 Task: Look for space in Babat, Indonesia from 17th June, 2023 to 21st June, 2023 for 2 adults in price range Rs.7000 to Rs.12000. Place can be private room with 1  bedroom having 2 beds and 1 bathroom. Property type can be house, flat, guest house. Amenities needed are: wifi. Booking option can be shelf check-in. Required host language is English.
Action: Mouse moved to (408, 69)
Screenshot: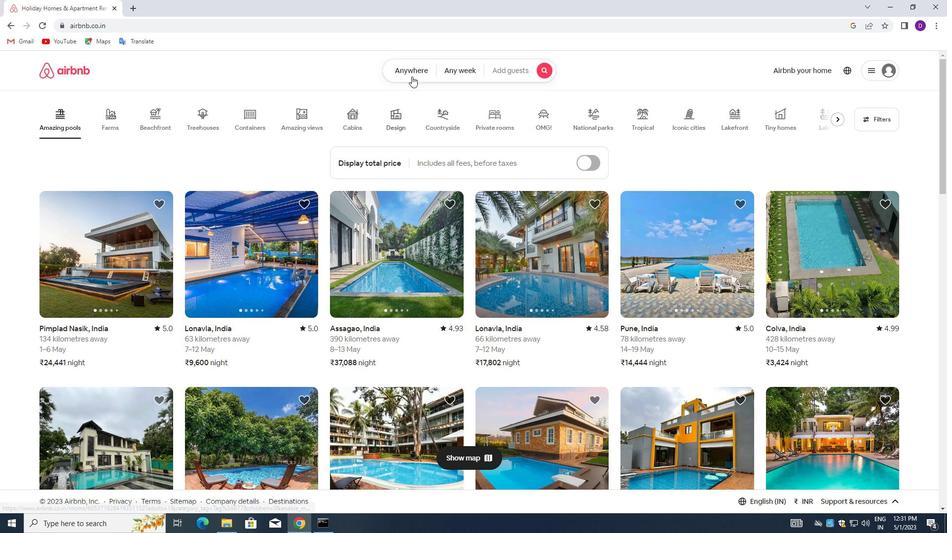 
Action: Mouse pressed left at (408, 69)
Screenshot: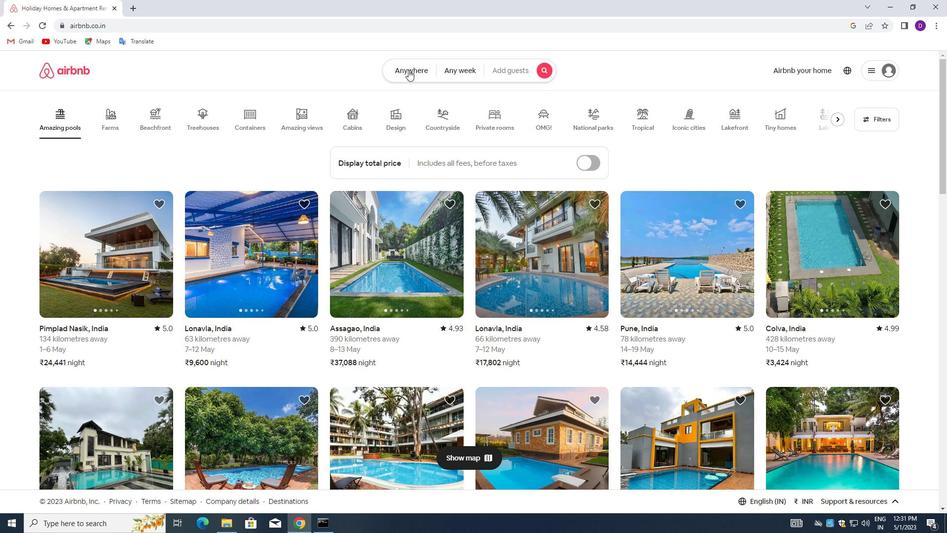 
Action: Mouse moved to (323, 113)
Screenshot: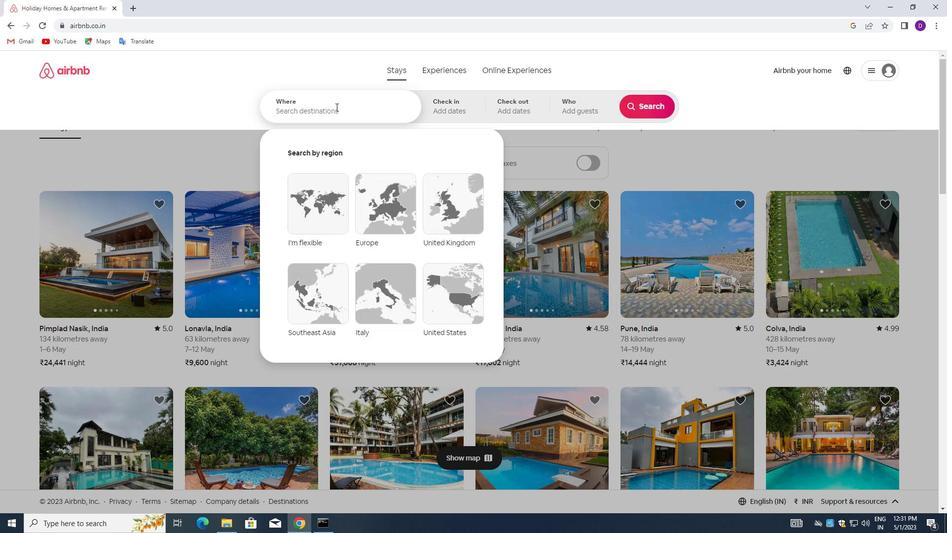 
Action: Mouse pressed left at (323, 113)
Screenshot: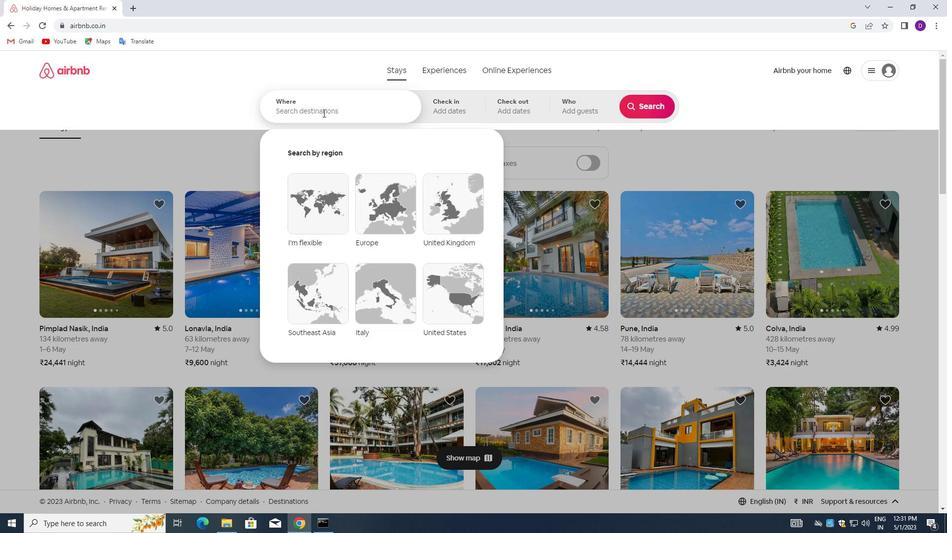 
Action: Key pressed <Key.shift>BABAT<Key.left><Key.left><Key.left><Key.left><Key.backspace><Key.shift>B<Key.right><Key.right><Key.right><Key.right>,<Key.space><Key.shift>
Screenshot: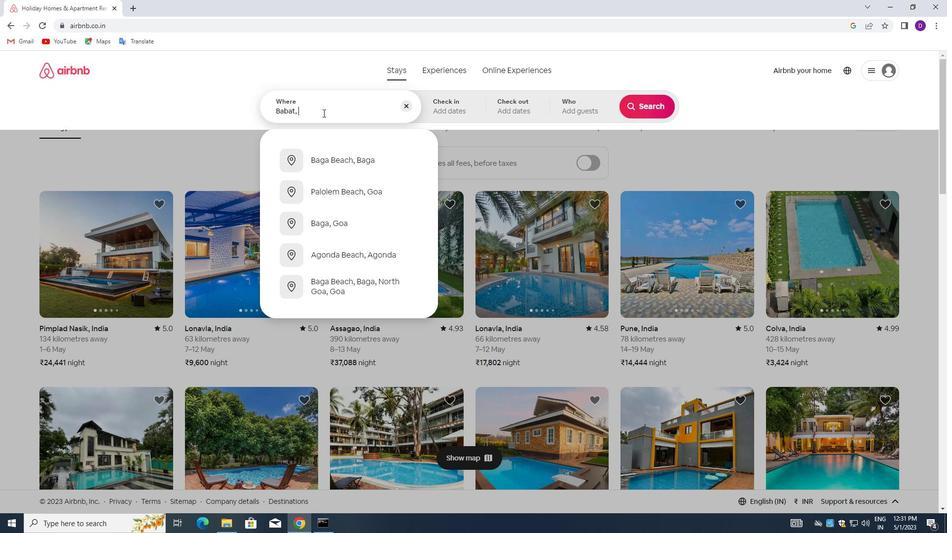
Action: Mouse moved to (322, 113)
Screenshot: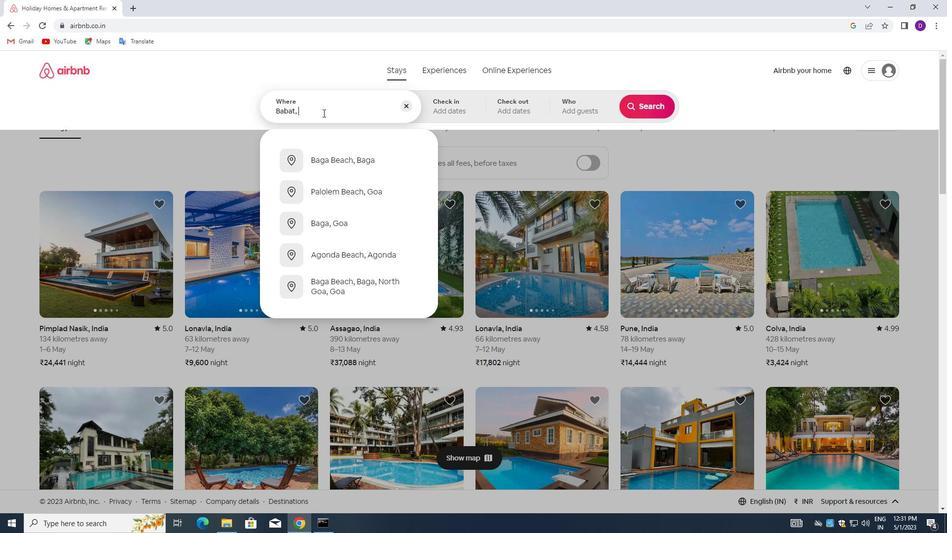 
Action: Key pressed INDONESIA<Key.enter>
Screenshot: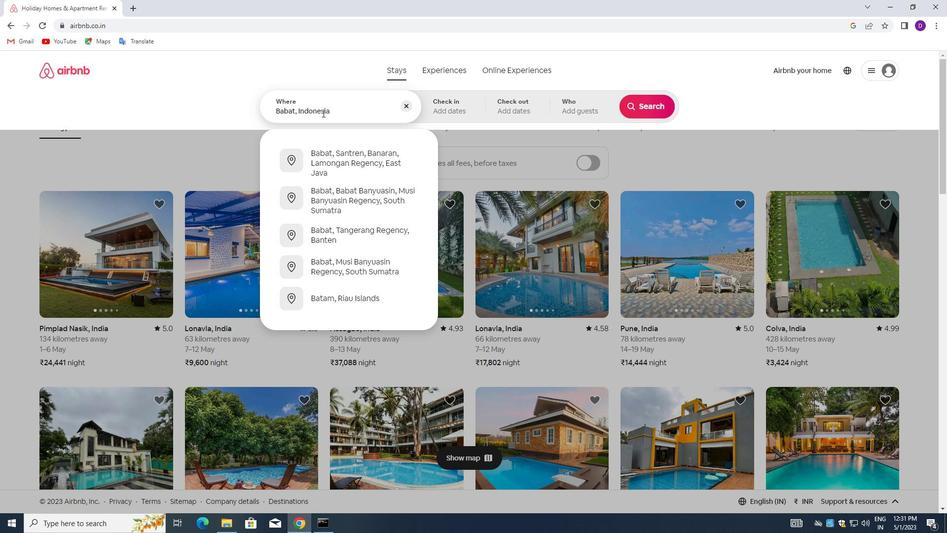 
Action: Mouse moved to (628, 270)
Screenshot: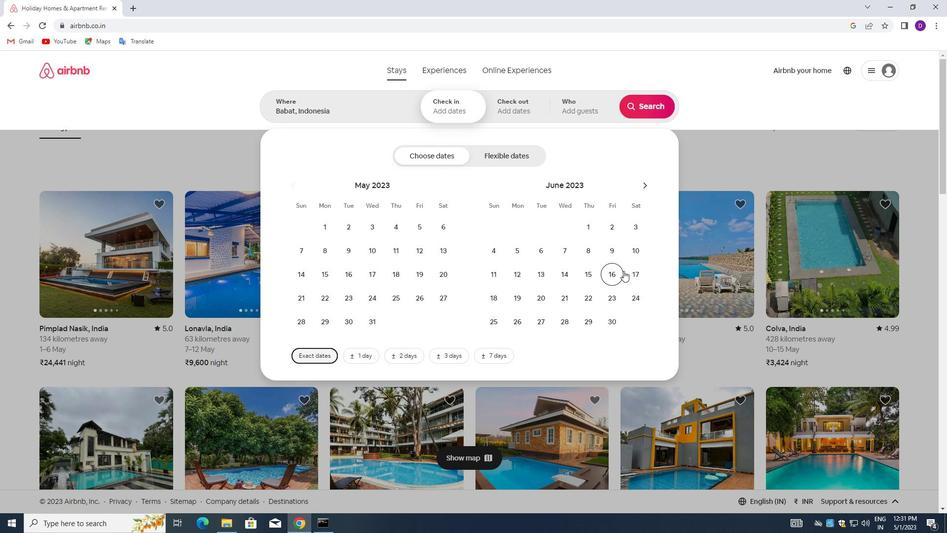 
Action: Mouse pressed left at (628, 270)
Screenshot: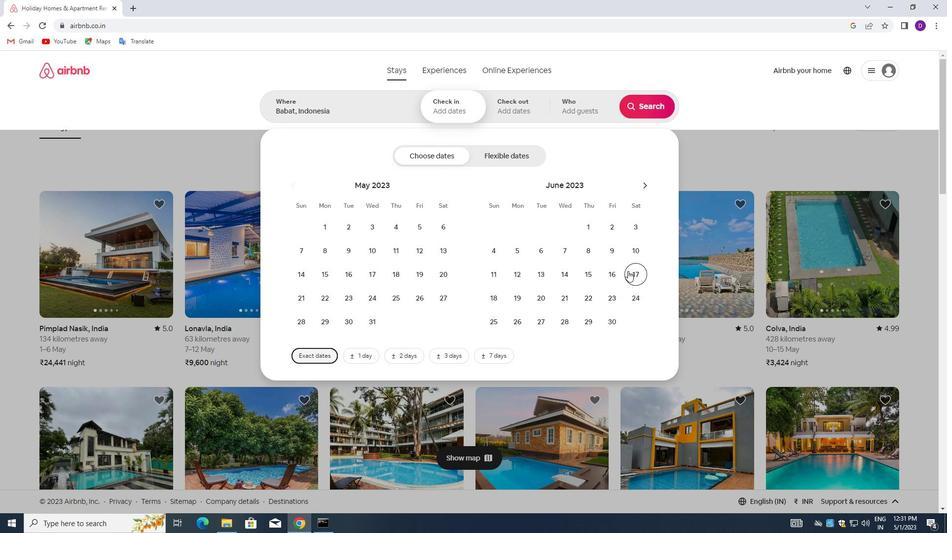 
Action: Mouse moved to (564, 292)
Screenshot: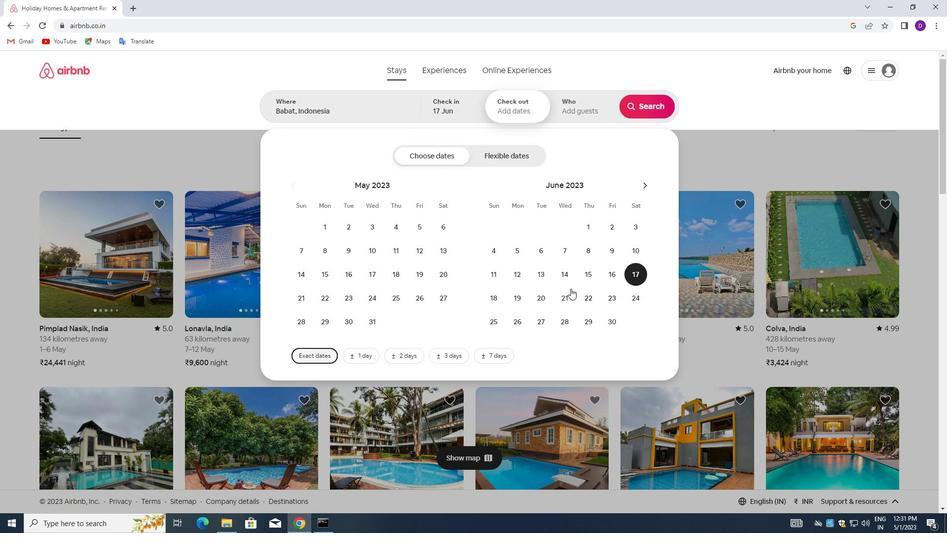 
Action: Mouse pressed left at (564, 292)
Screenshot: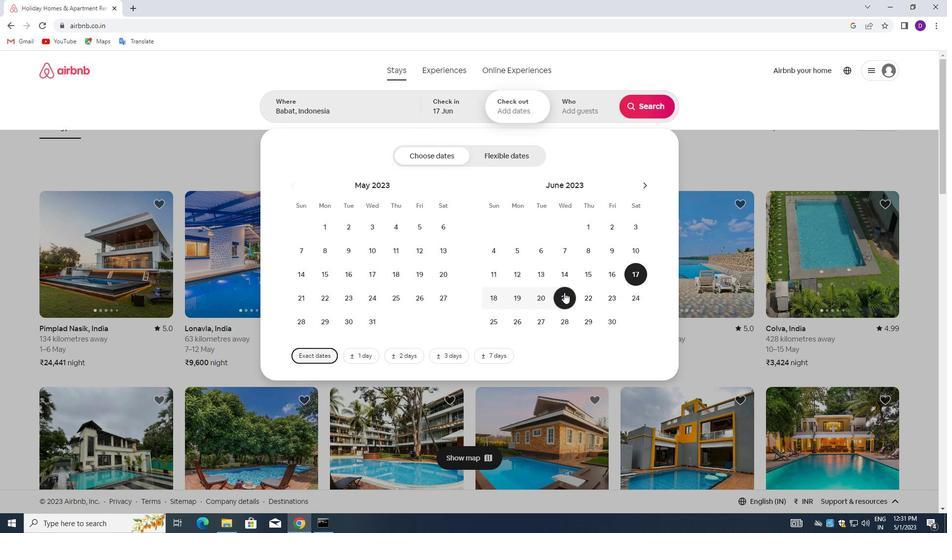 
Action: Mouse moved to (574, 110)
Screenshot: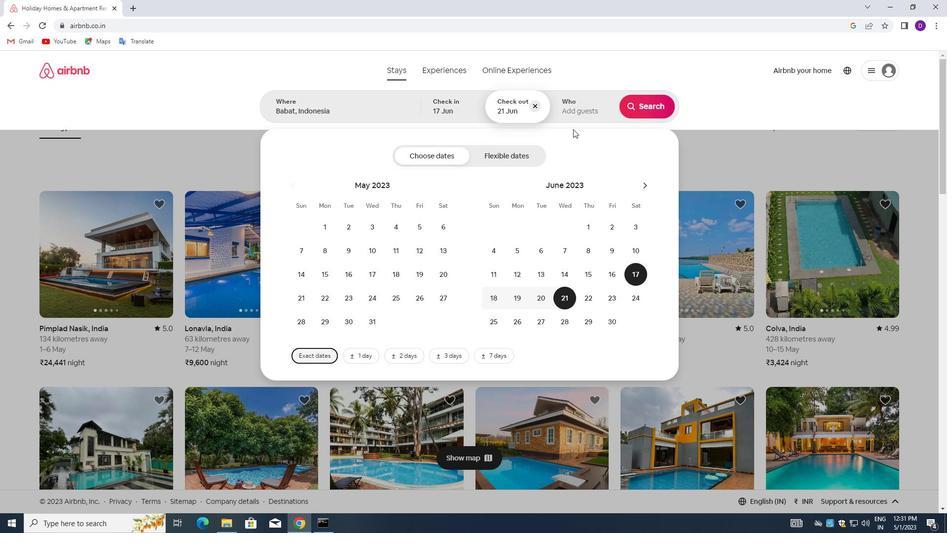 
Action: Mouse pressed left at (574, 110)
Screenshot: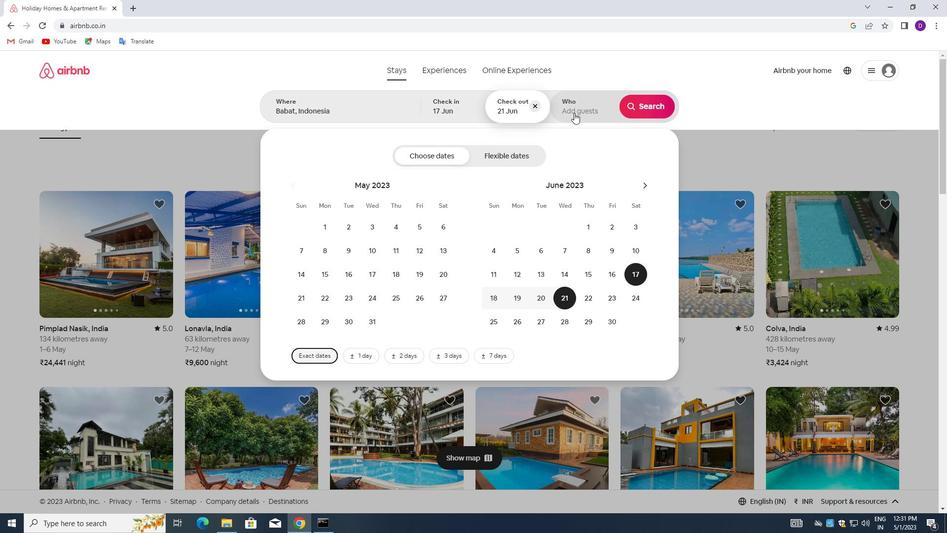
Action: Mouse moved to (648, 157)
Screenshot: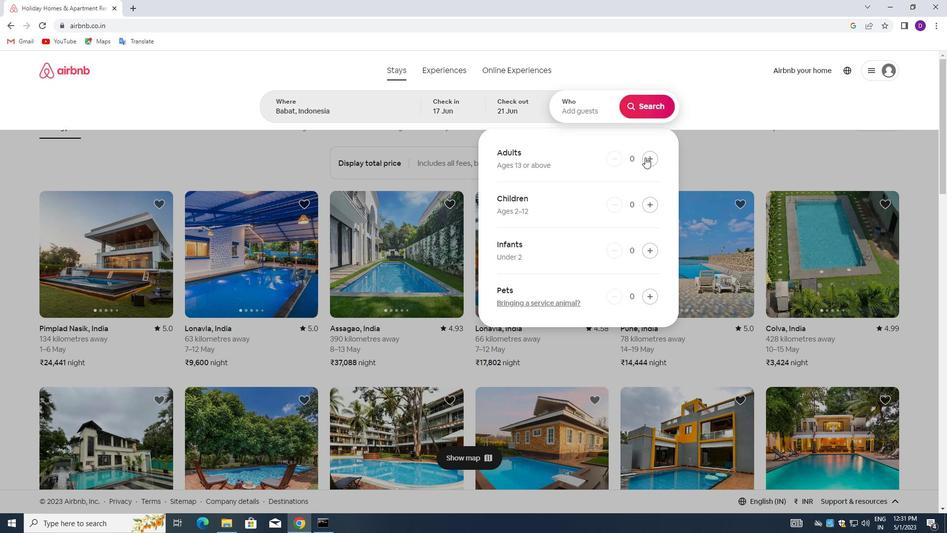 
Action: Mouse pressed left at (648, 157)
Screenshot: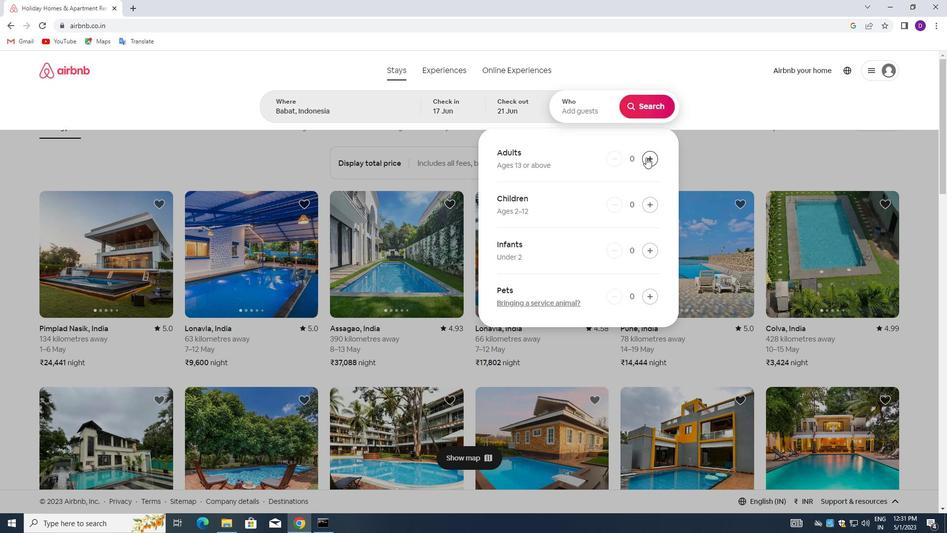 
Action: Mouse moved to (648, 157)
Screenshot: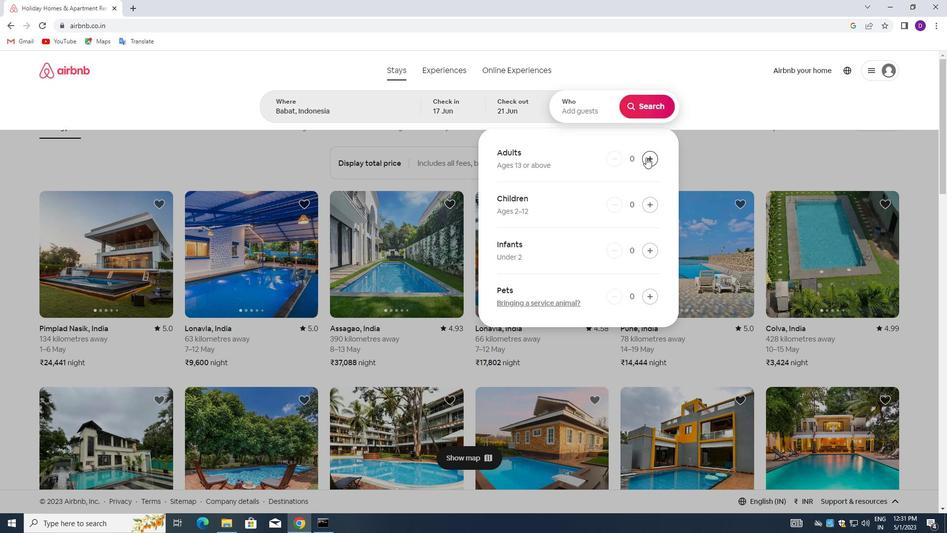 
Action: Mouse pressed left at (648, 157)
Screenshot: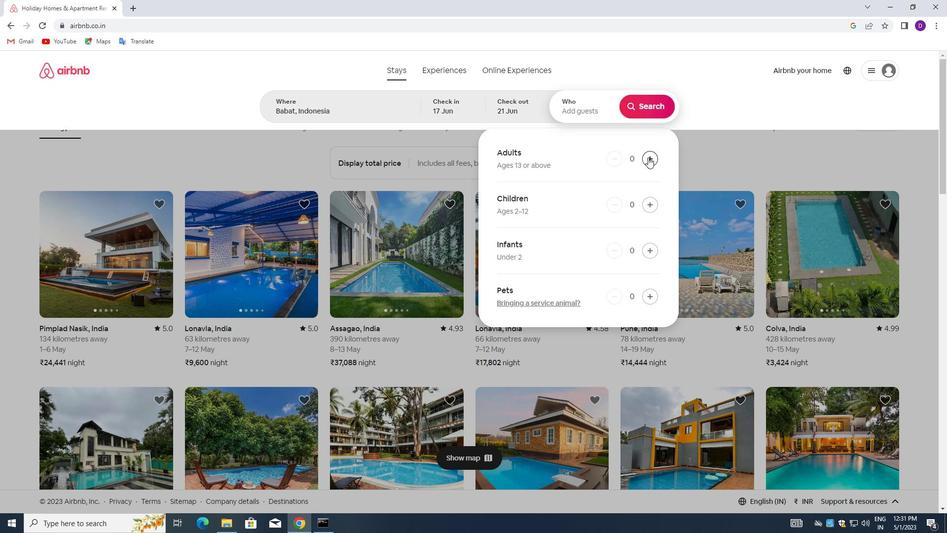
Action: Mouse moved to (651, 112)
Screenshot: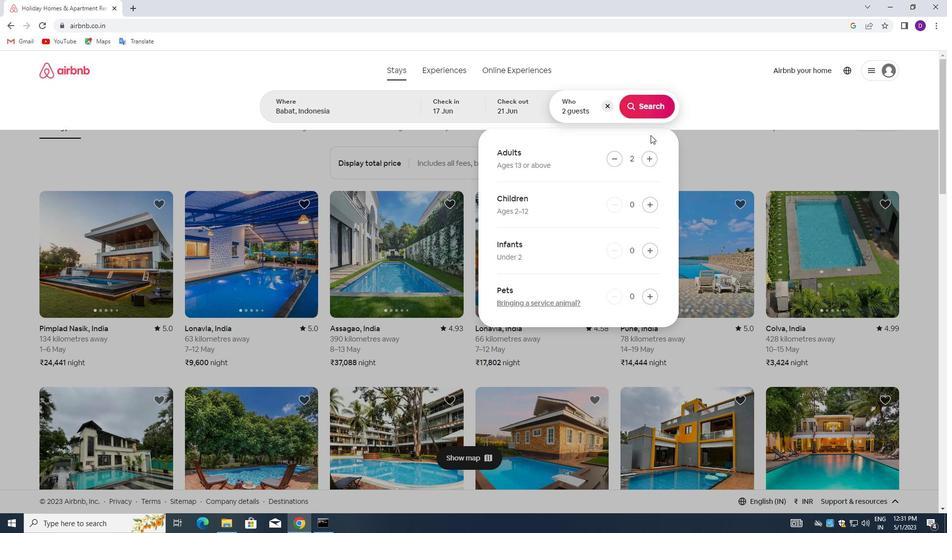 
Action: Mouse pressed left at (651, 112)
Screenshot: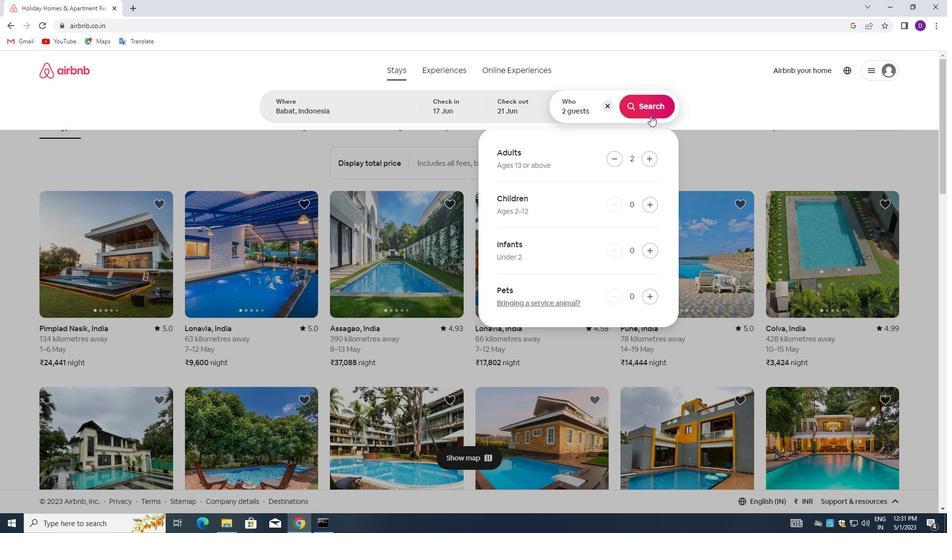 
Action: Mouse moved to (892, 112)
Screenshot: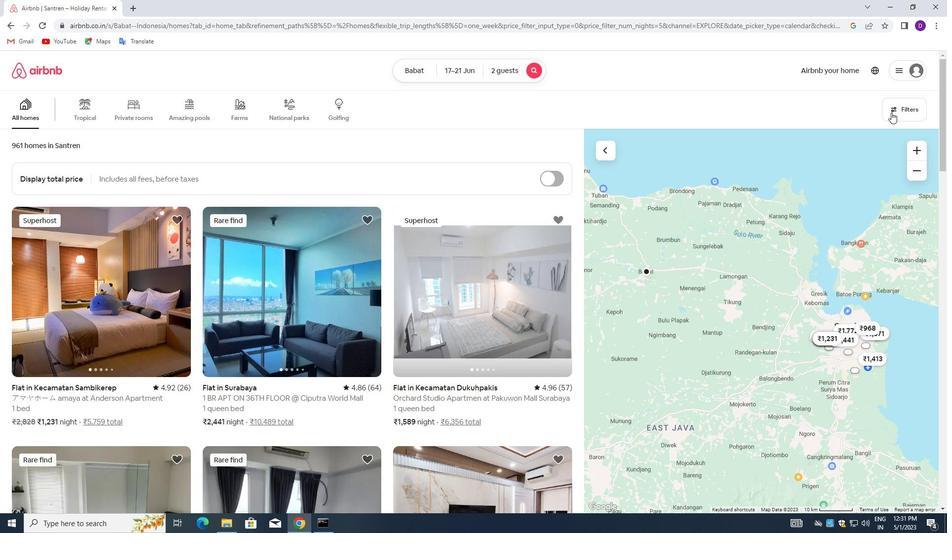 
Action: Mouse pressed left at (892, 112)
Screenshot: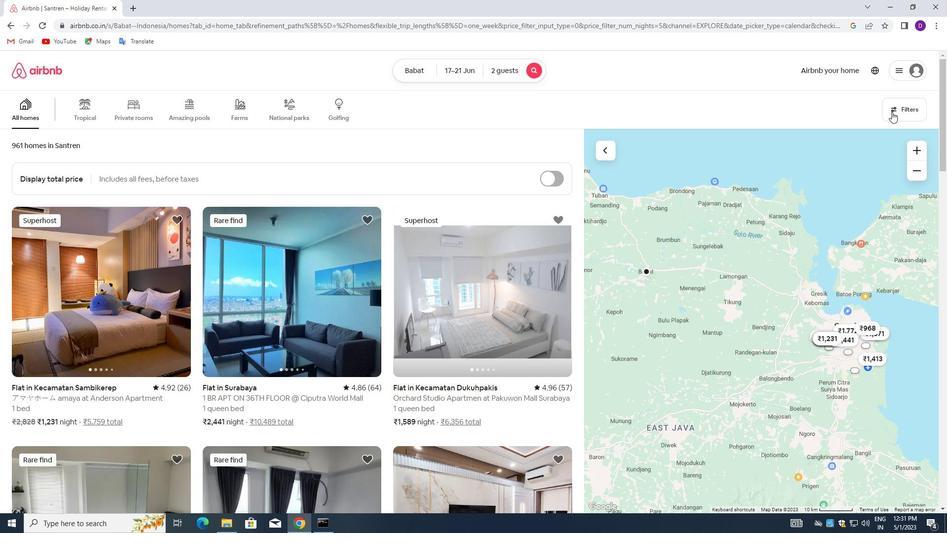 
Action: Mouse moved to (343, 237)
Screenshot: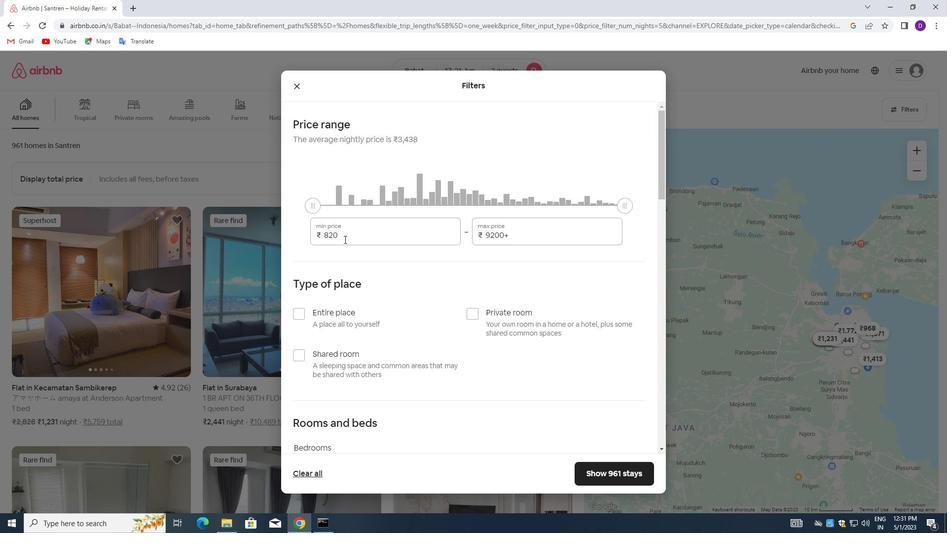 
Action: Mouse pressed left at (343, 237)
Screenshot: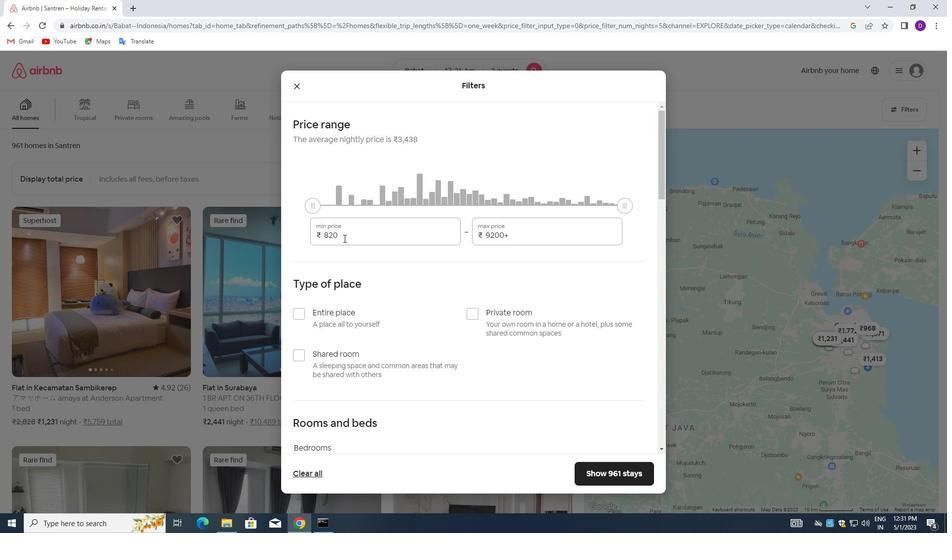 
Action: Mouse pressed left at (343, 237)
Screenshot: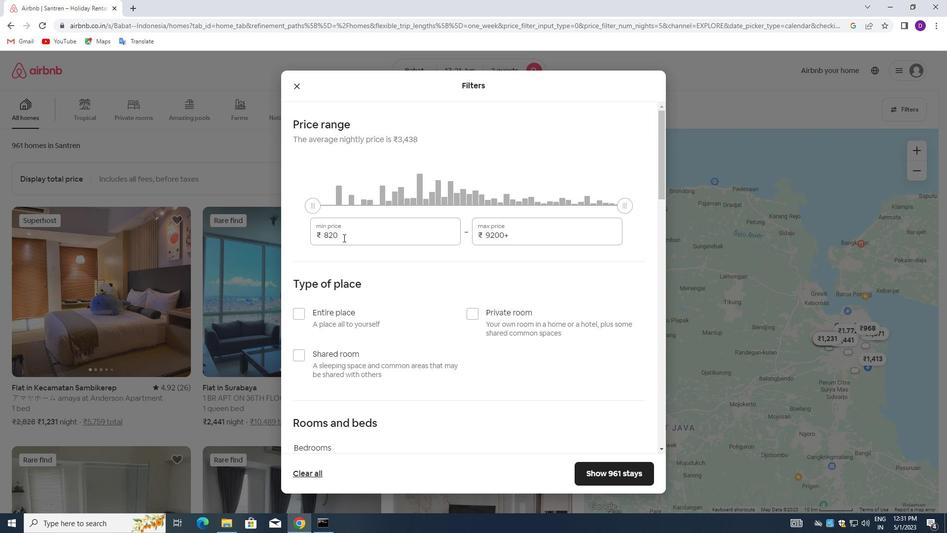 
Action: Key pressed 7000<Key.tab>12000
Screenshot: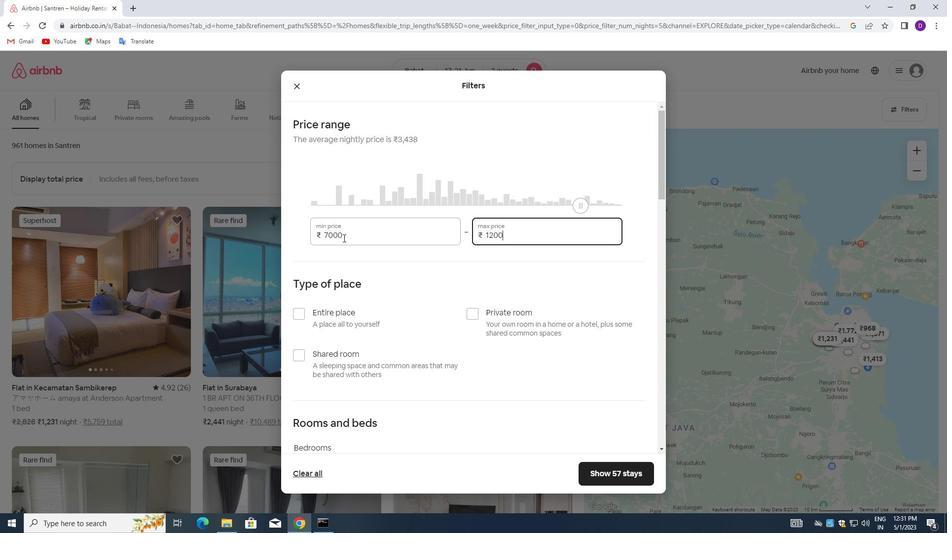 
Action: Mouse scrolled (343, 237) with delta (0, 0)
Screenshot: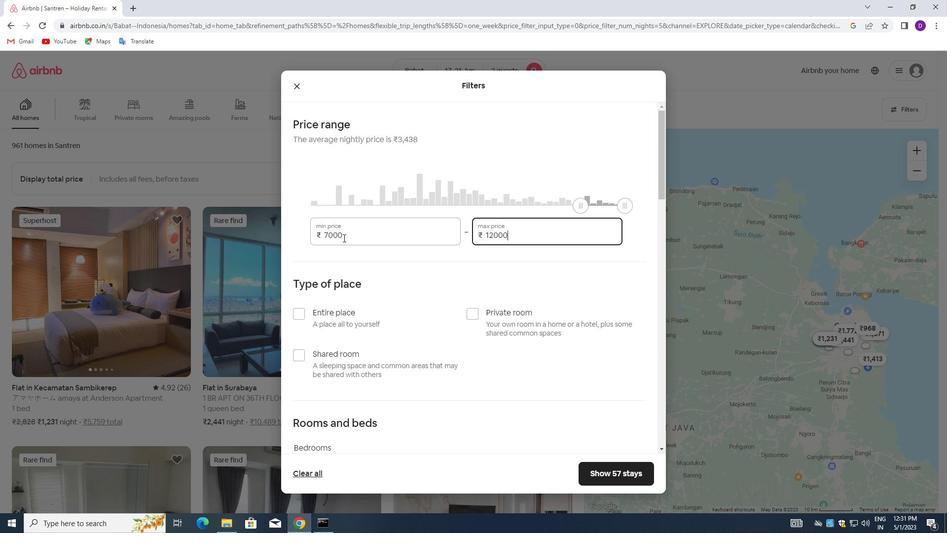 
Action: Mouse scrolled (343, 237) with delta (0, 0)
Screenshot: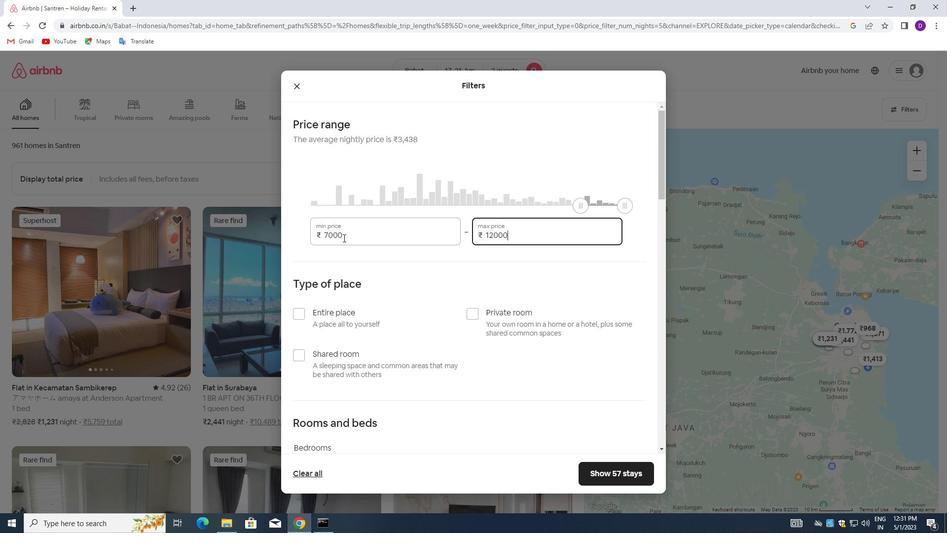 
Action: Mouse moved to (472, 217)
Screenshot: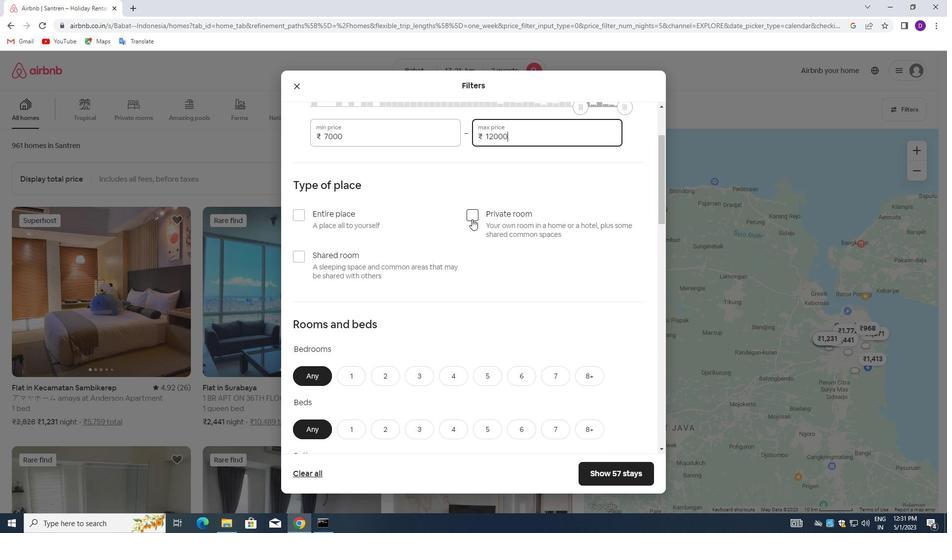 
Action: Mouse pressed left at (472, 217)
Screenshot: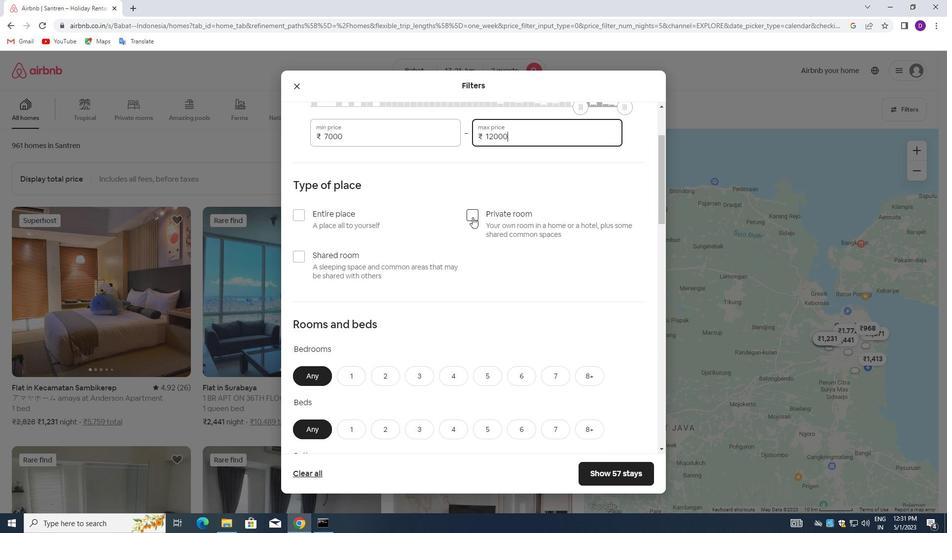 
Action: Mouse moved to (469, 222)
Screenshot: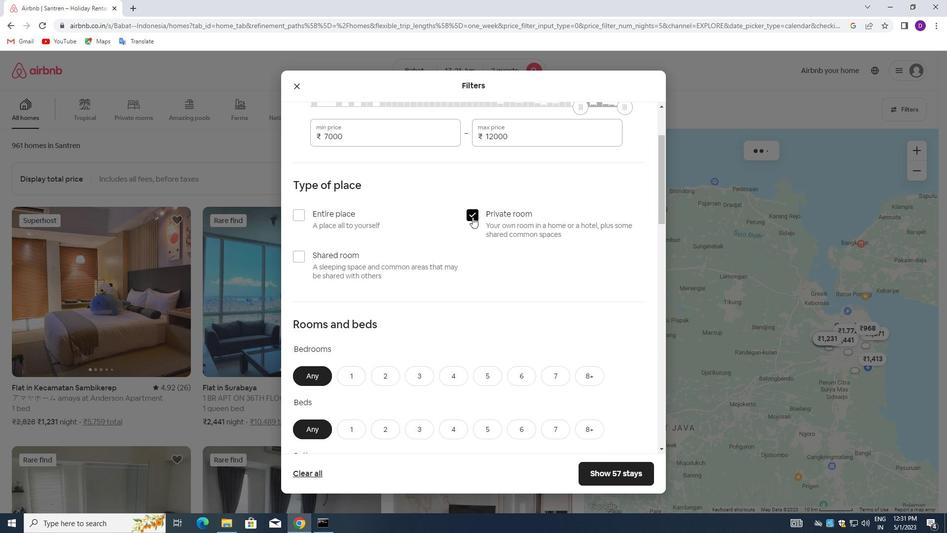 
Action: Mouse scrolled (469, 221) with delta (0, 0)
Screenshot: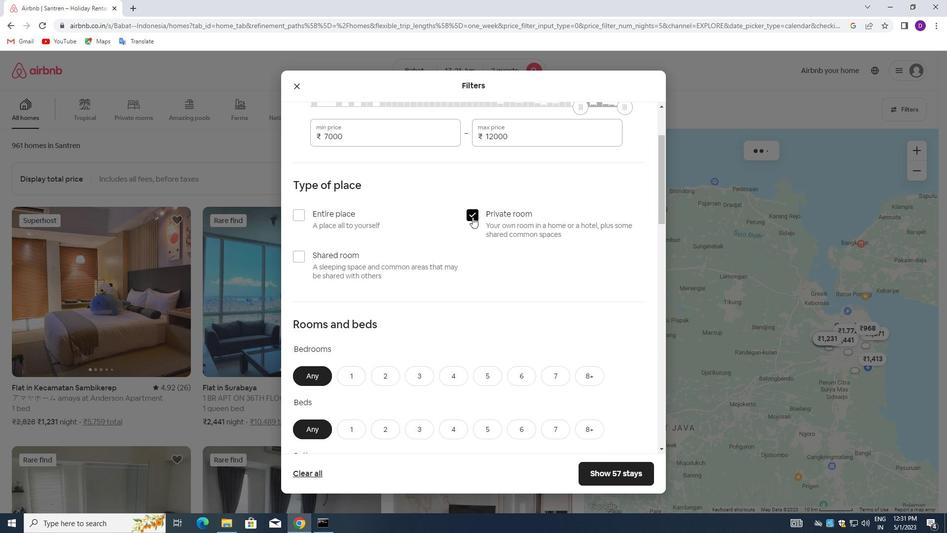 
Action: Mouse moved to (462, 236)
Screenshot: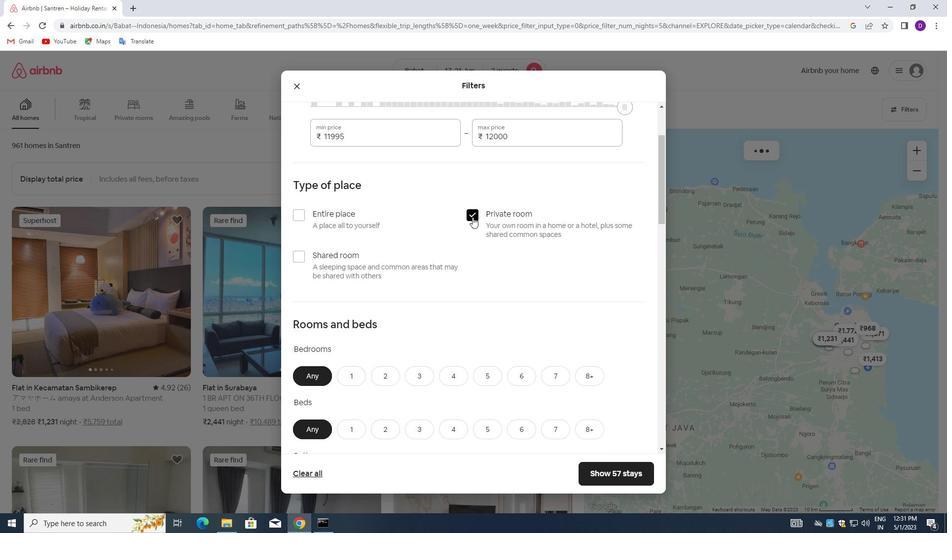 
Action: Mouse scrolled (462, 235) with delta (0, 0)
Screenshot: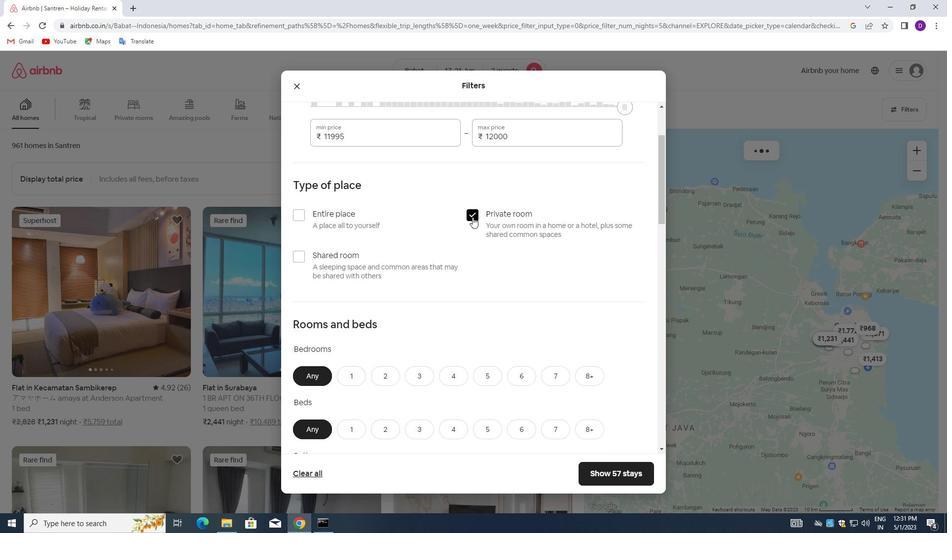 
Action: Mouse moved to (458, 242)
Screenshot: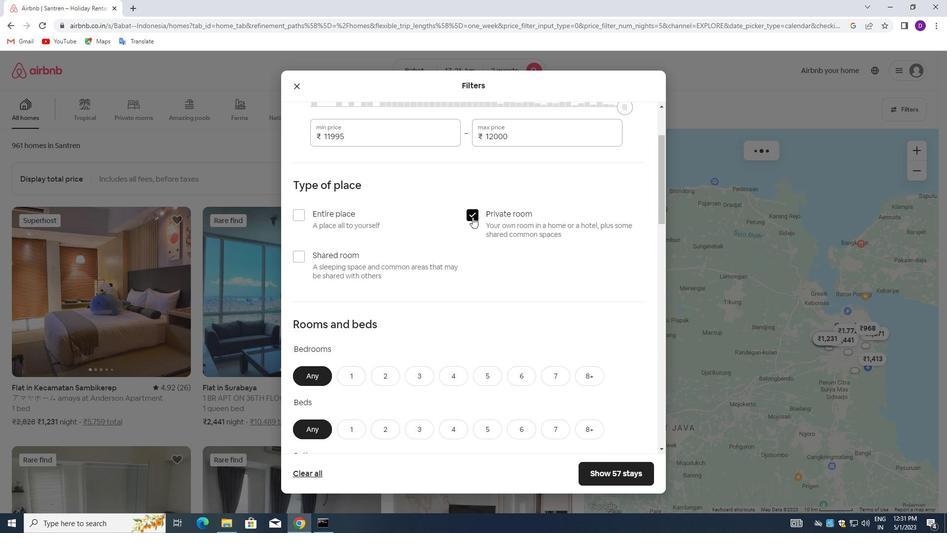 
Action: Mouse scrolled (458, 241) with delta (0, 0)
Screenshot: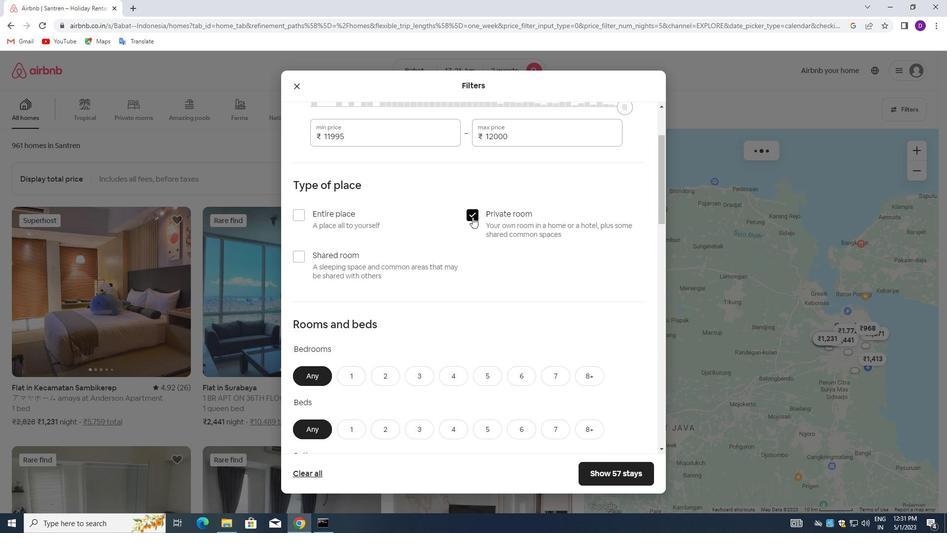 
Action: Mouse moved to (356, 226)
Screenshot: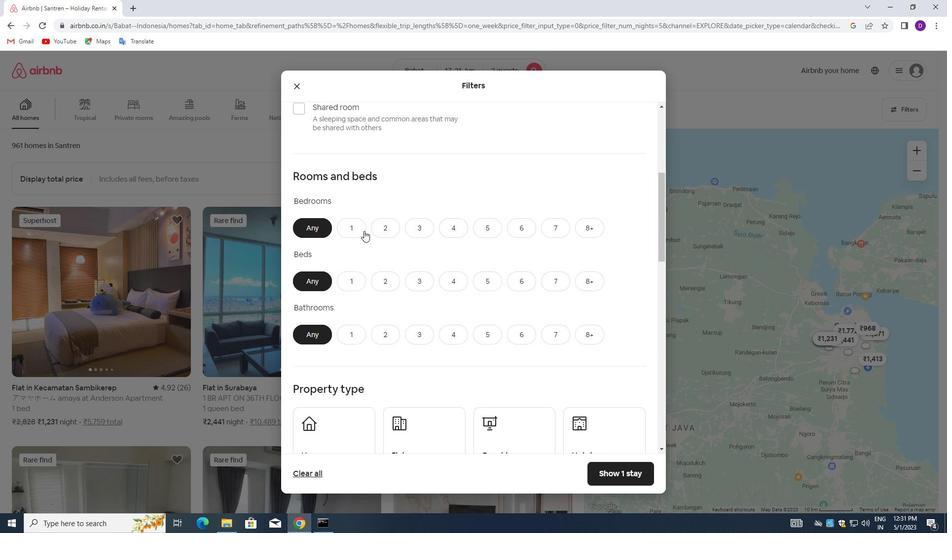 
Action: Mouse pressed left at (356, 226)
Screenshot: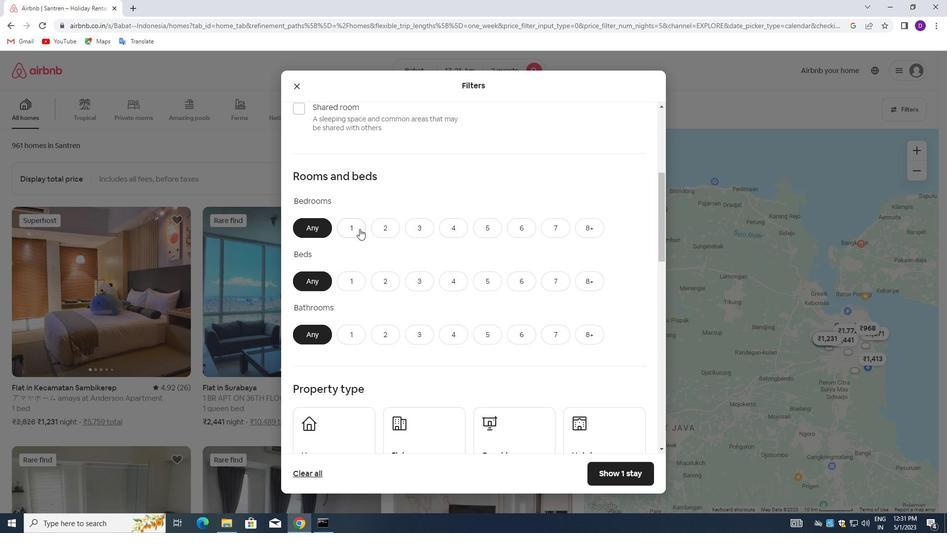 
Action: Mouse moved to (385, 280)
Screenshot: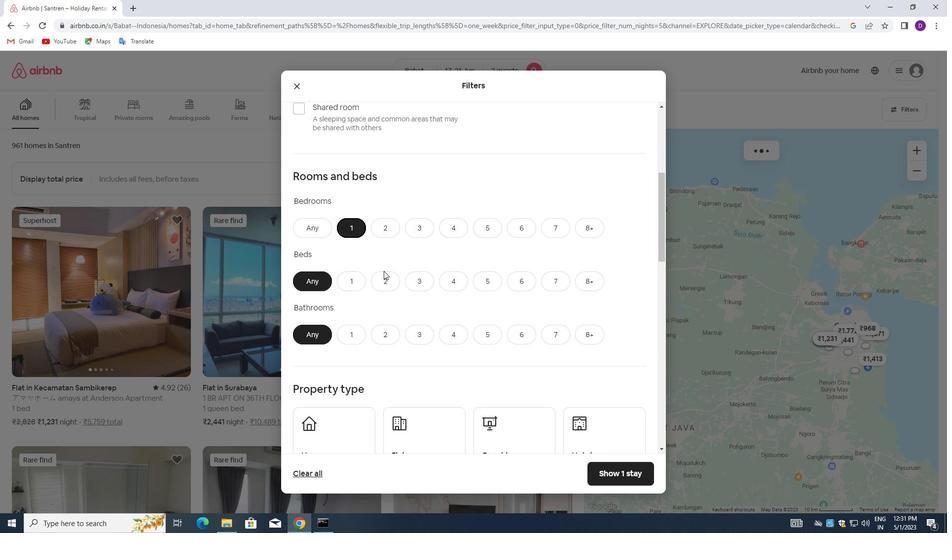 
Action: Mouse pressed left at (385, 280)
Screenshot: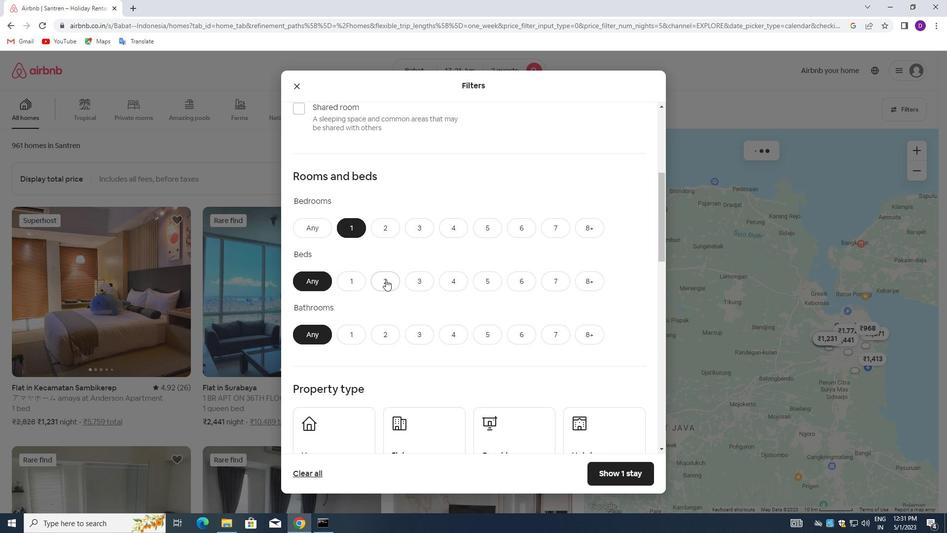 
Action: Mouse moved to (350, 326)
Screenshot: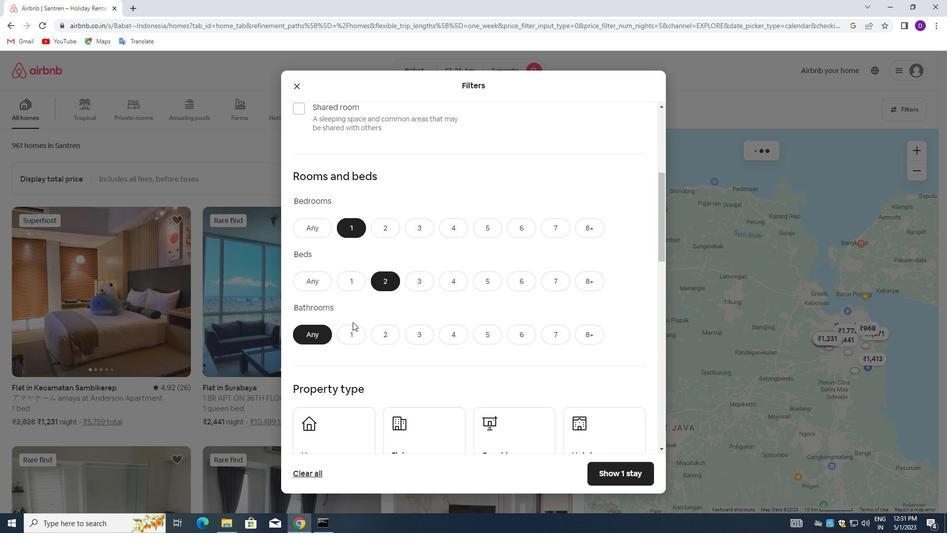 
Action: Mouse pressed left at (350, 326)
Screenshot: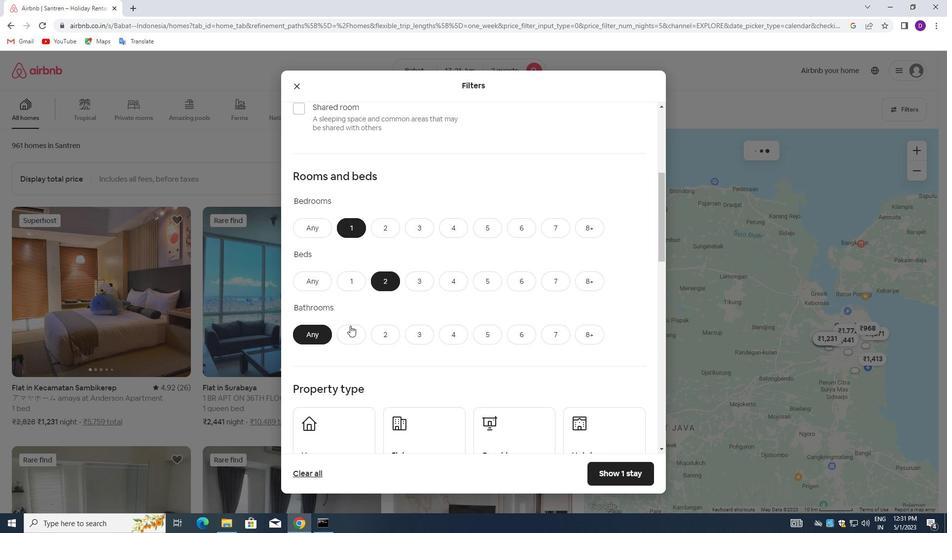
Action: Mouse moved to (364, 280)
Screenshot: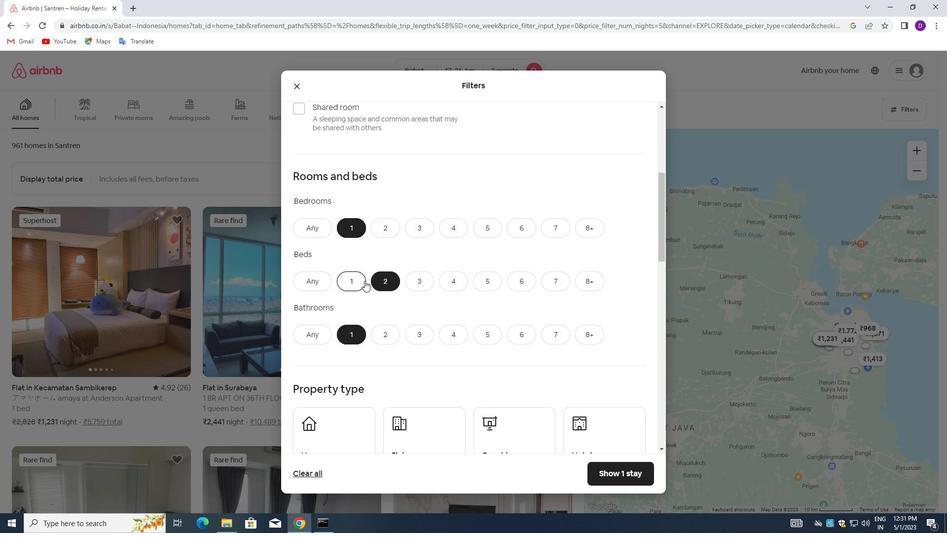 
Action: Mouse scrolled (364, 280) with delta (0, 0)
Screenshot: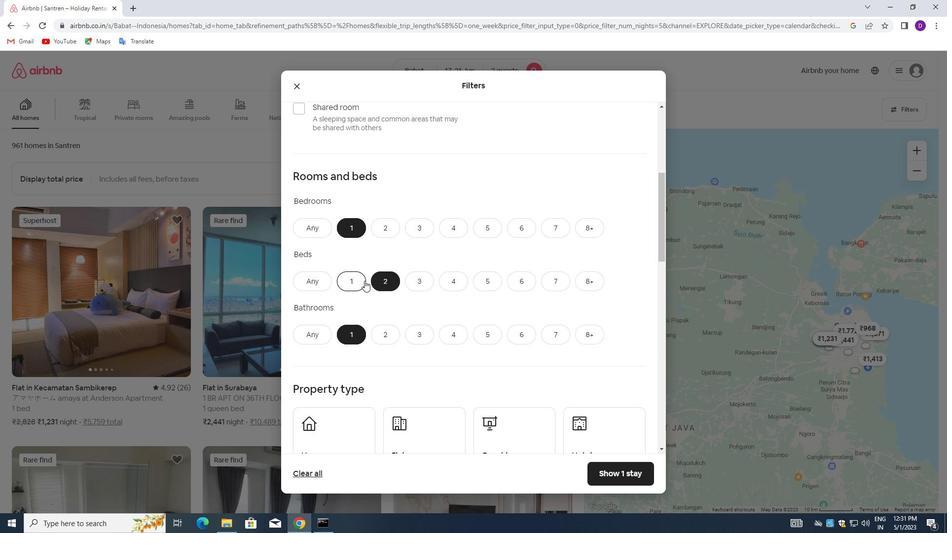 
Action: Mouse scrolled (364, 280) with delta (0, 0)
Screenshot: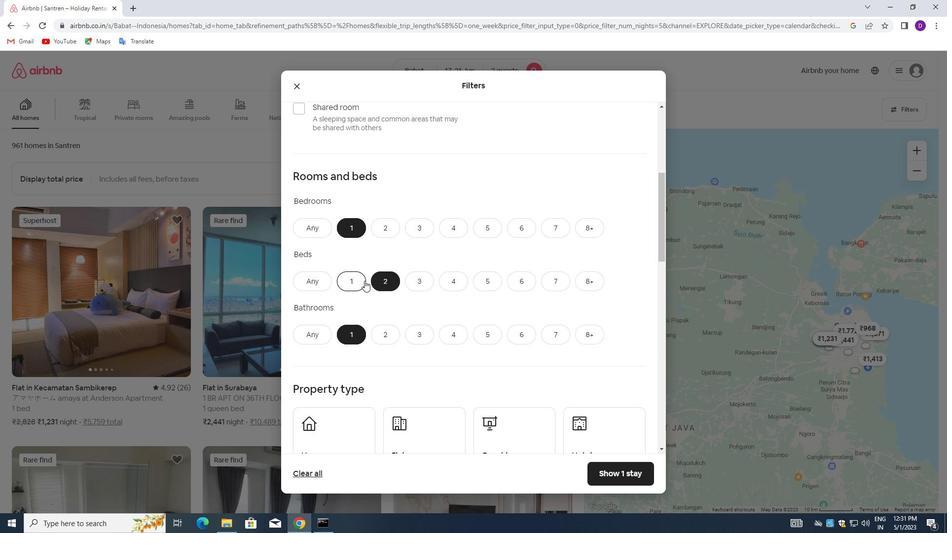 
Action: Mouse moved to (364, 280)
Screenshot: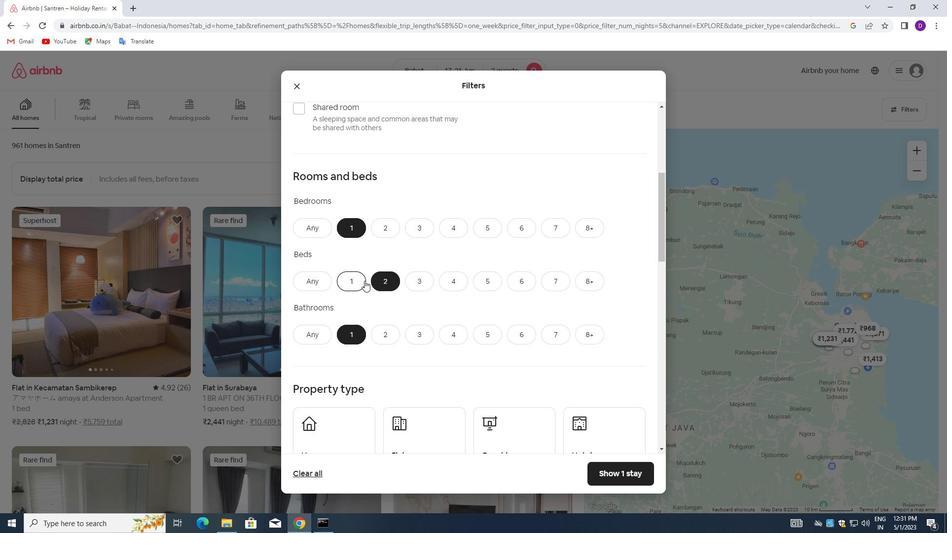 
Action: Mouse scrolled (364, 279) with delta (0, 0)
Screenshot: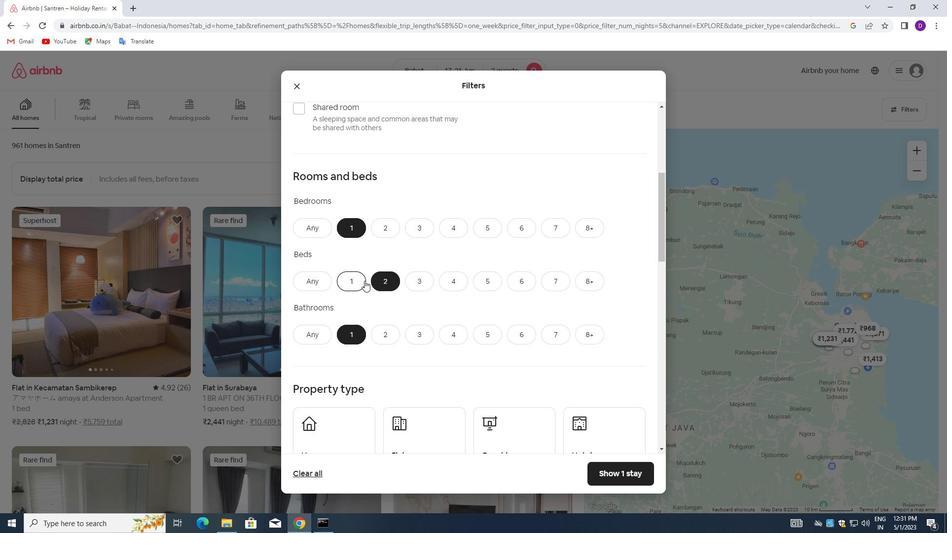 
Action: Mouse moved to (347, 275)
Screenshot: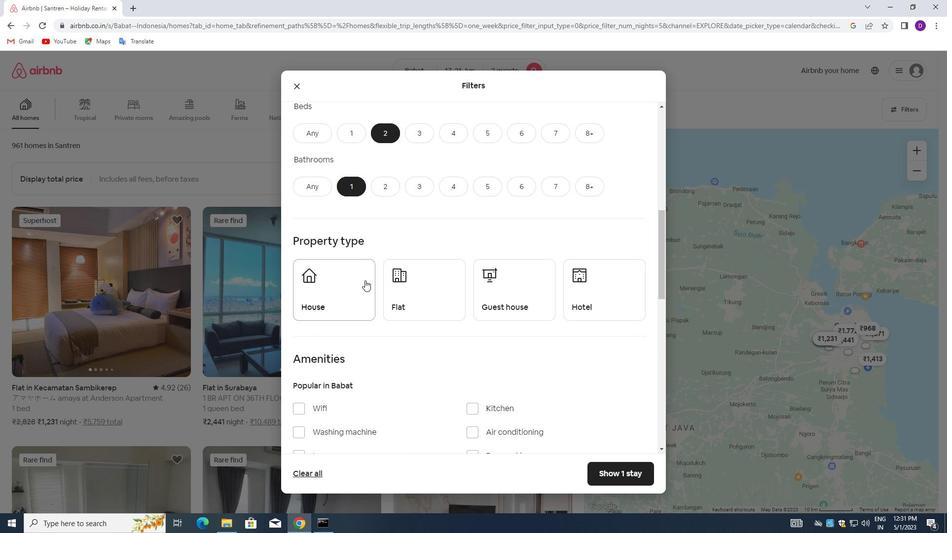 
Action: Mouse pressed left at (347, 275)
Screenshot: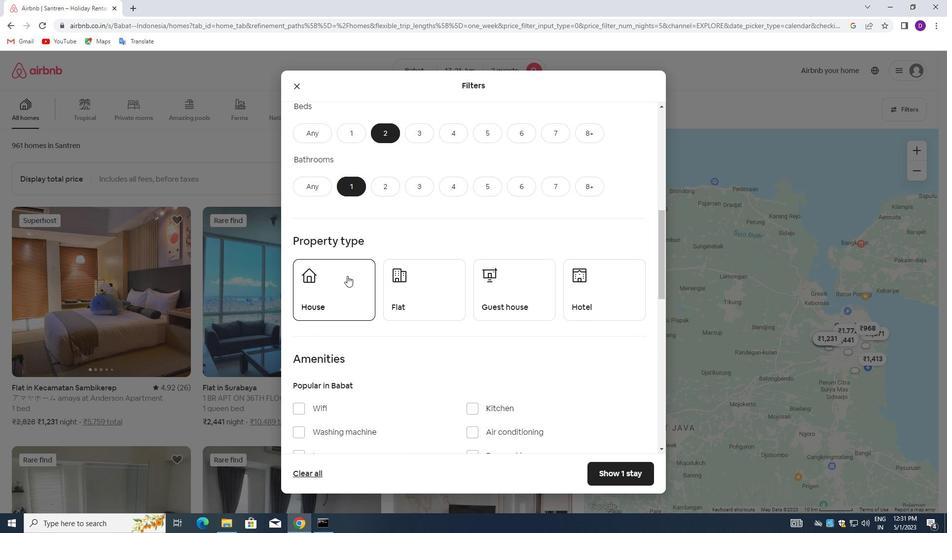 
Action: Mouse moved to (421, 284)
Screenshot: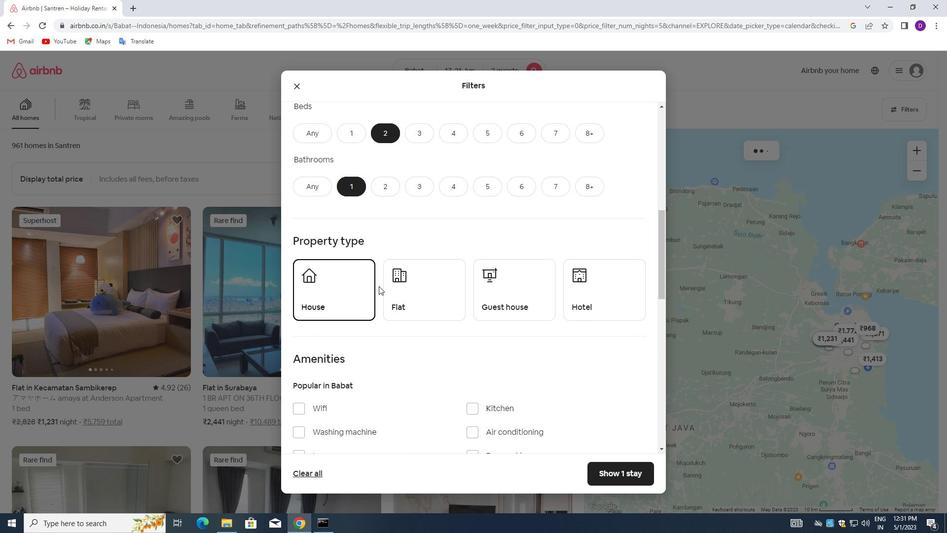 
Action: Mouse pressed left at (421, 284)
Screenshot: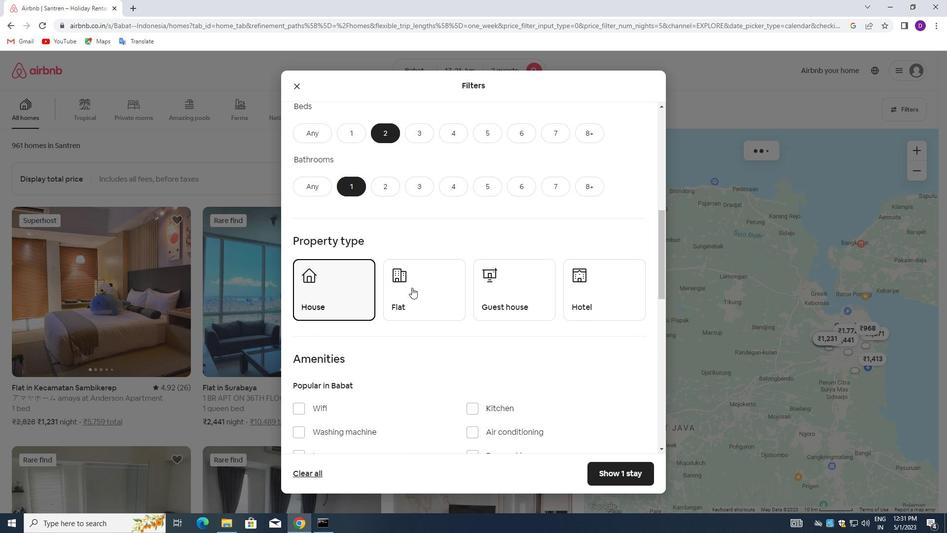 
Action: Mouse moved to (498, 284)
Screenshot: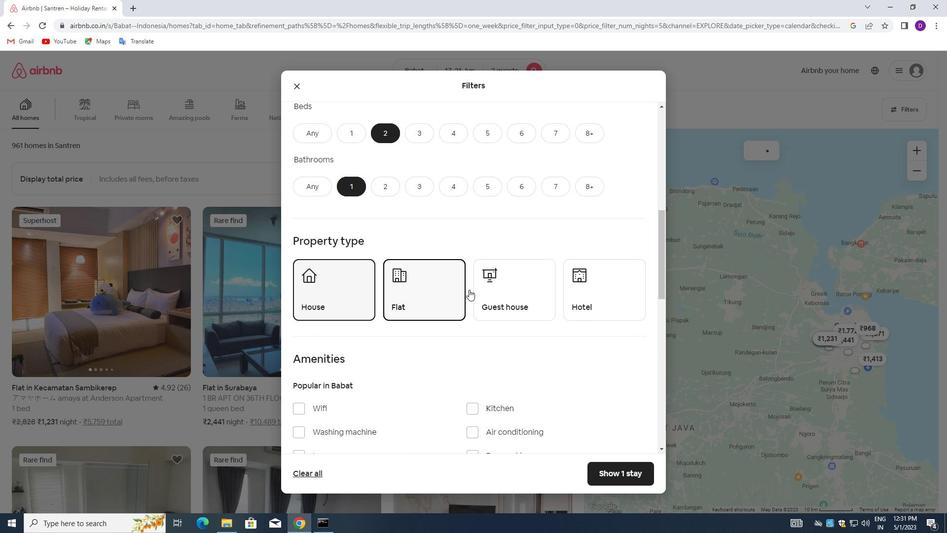 
Action: Mouse pressed left at (498, 284)
Screenshot: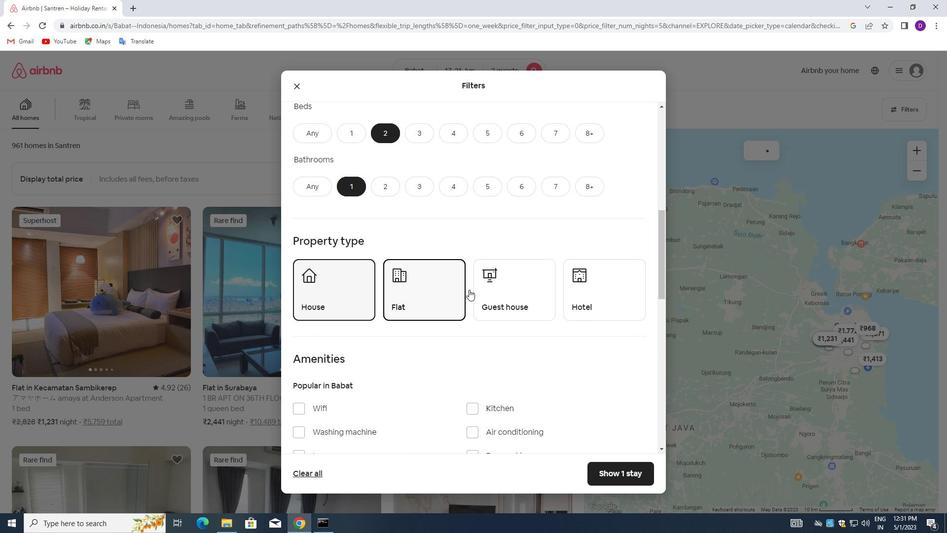 
Action: Mouse moved to (475, 267)
Screenshot: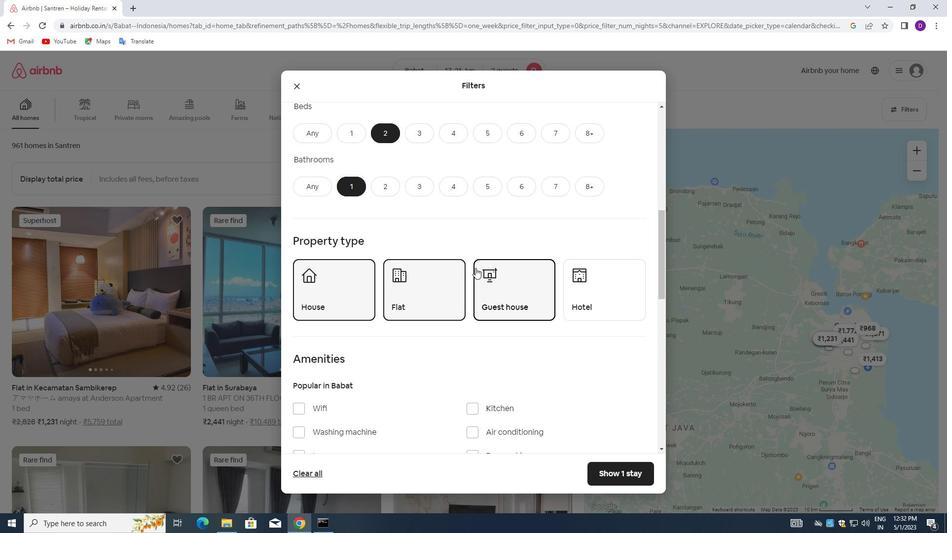 
Action: Mouse scrolled (475, 266) with delta (0, 0)
Screenshot: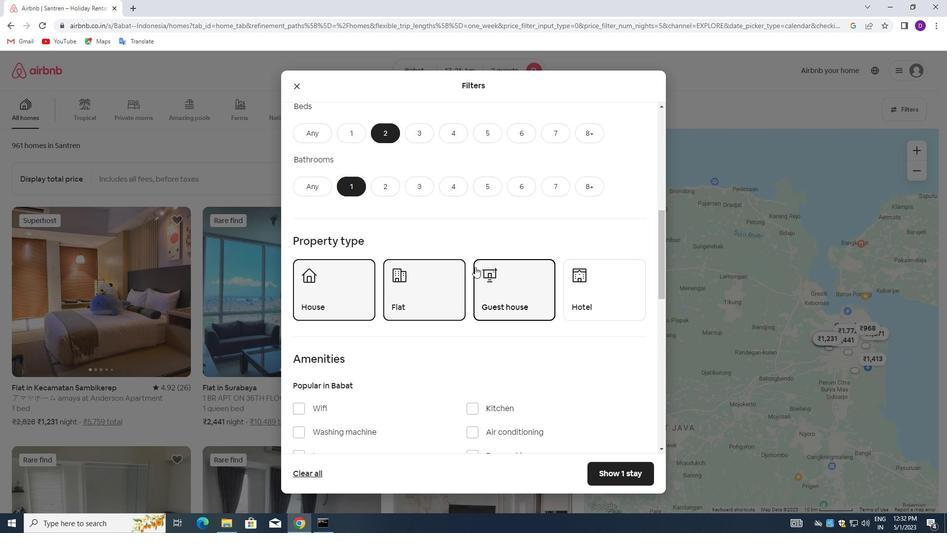 
Action: Mouse scrolled (475, 266) with delta (0, 0)
Screenshot: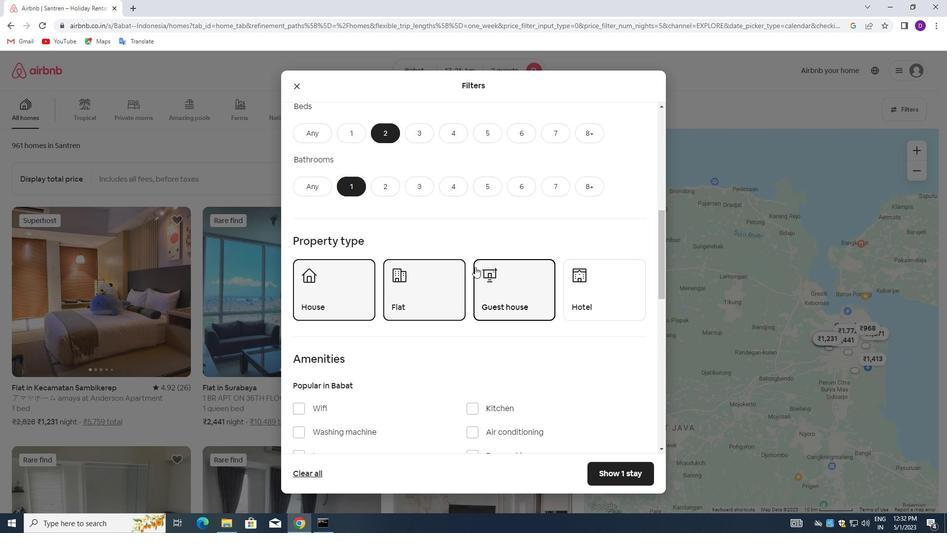 
Action: Mouse scrolled (475, 266) with delta (0, 0)
Screenshot: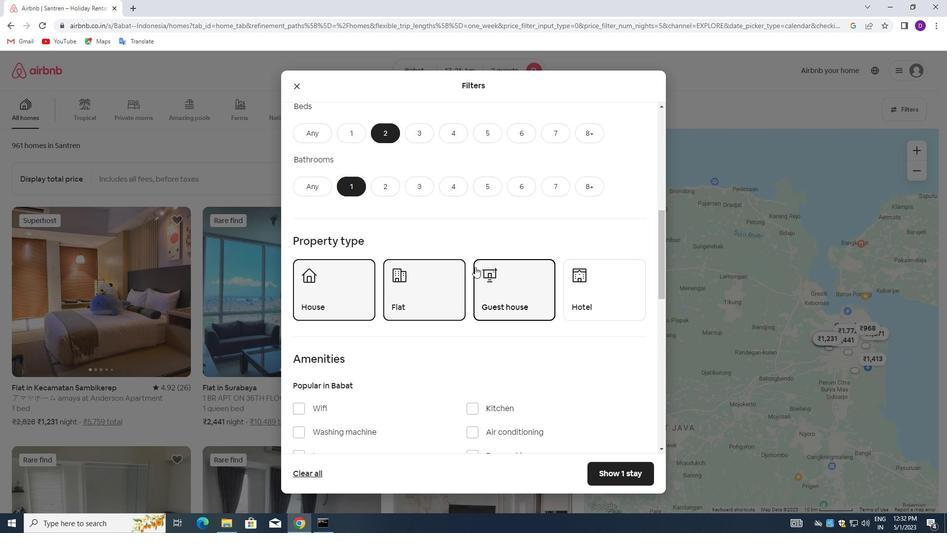 
Action: Mouse moved to (306, 262)
Screenshot: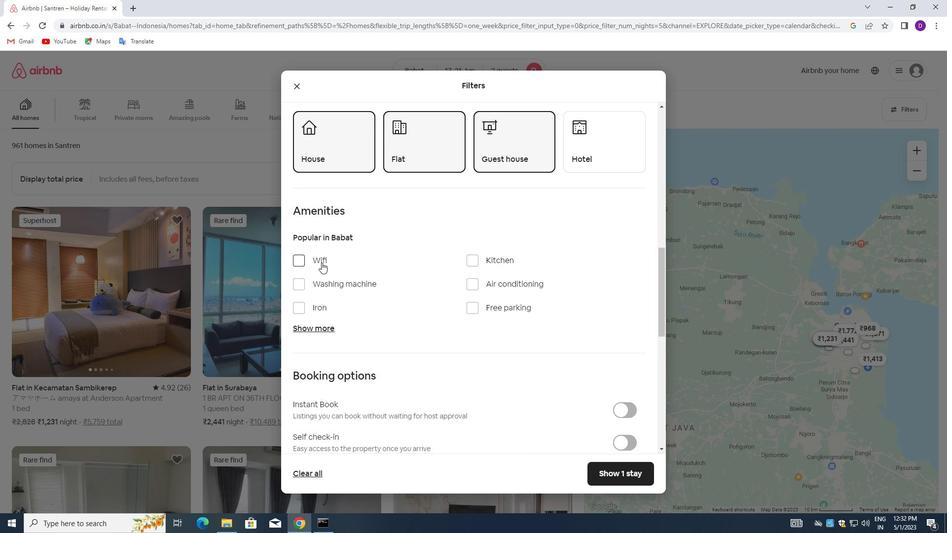 
Action: Mouse pressed left at (306, 262)
Screenshot: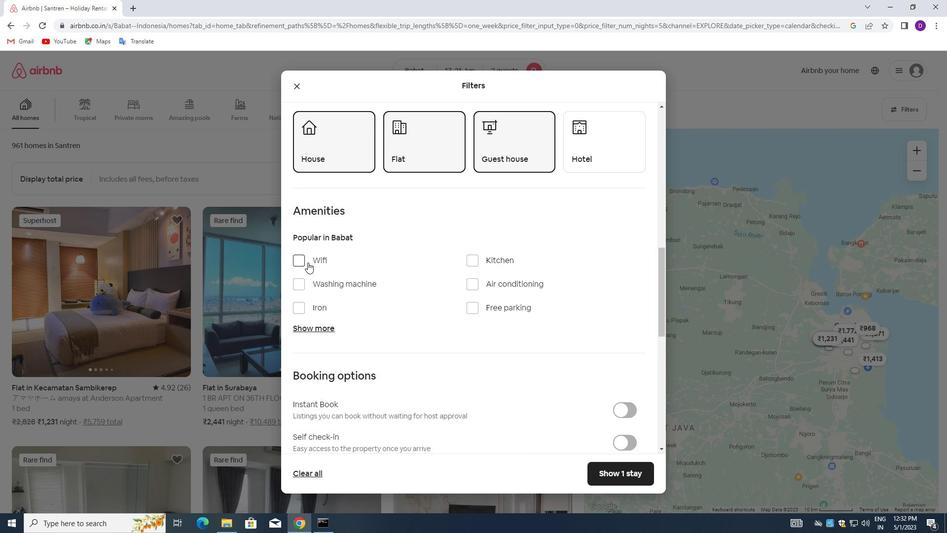 
Action: Mouse moved to (477, 288)
Screenshot: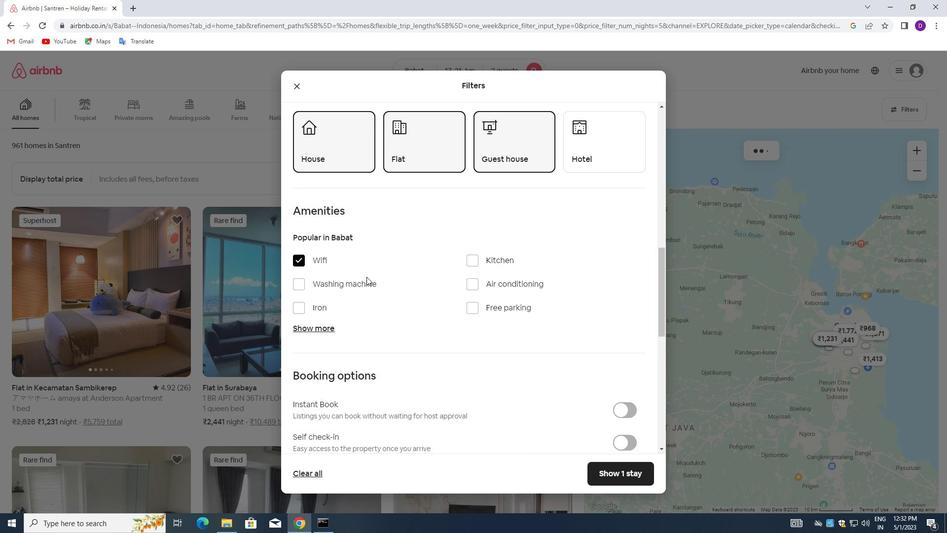 
Action: Mouse scrolled (477, 287) with delta (0, 0)
Screenshot: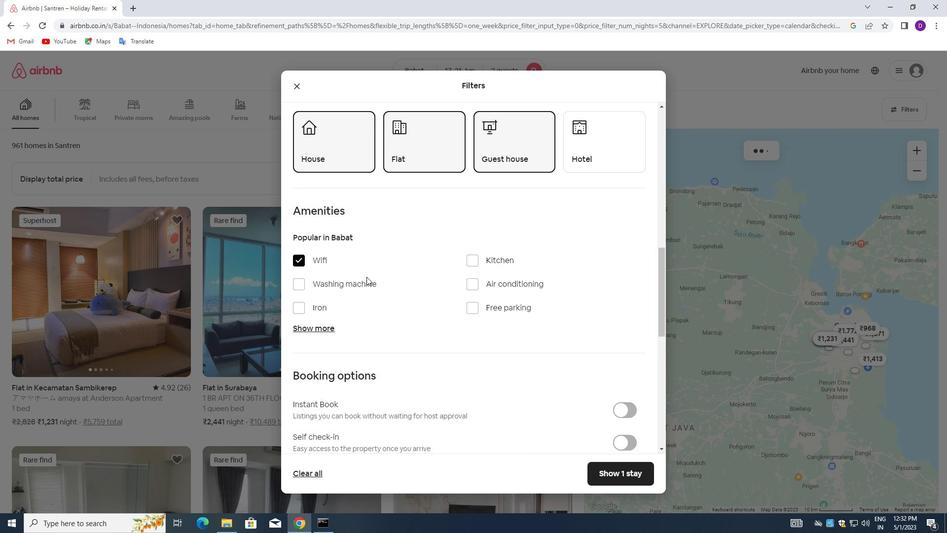 
Action: Mouse scrolled (477, 287) with delta (0, 0)
Screenshot: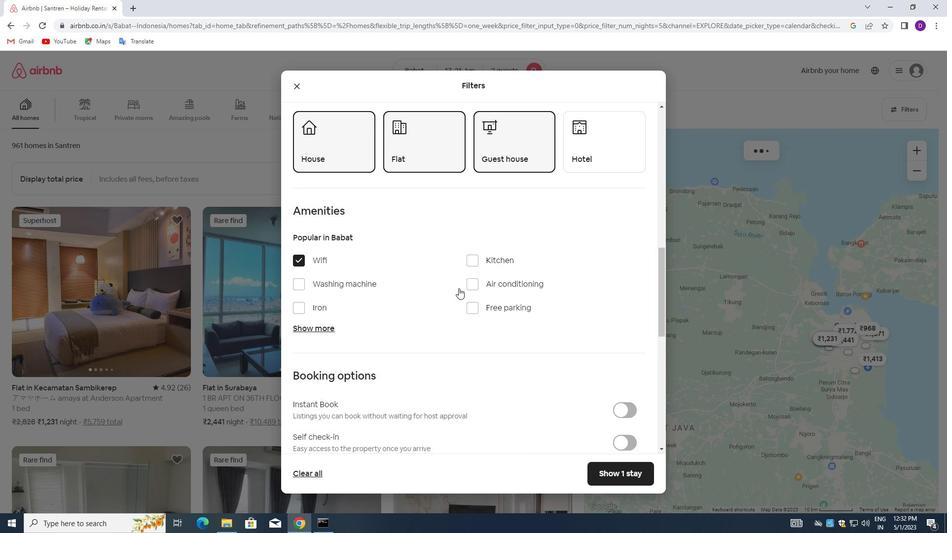 
Action: Mouse moved to (478, 288)
Screenshot: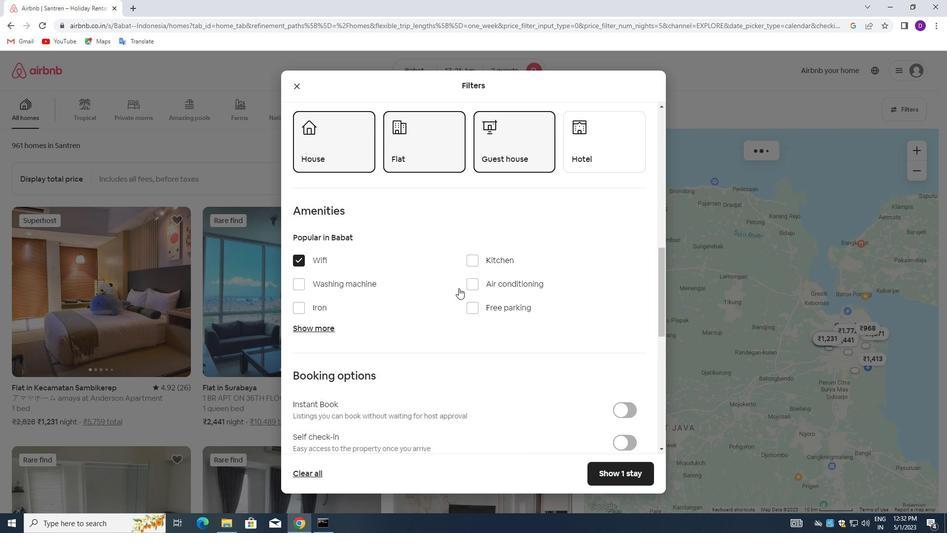 
Action: Mouse scrolled (478, 288) with delta (0, 0)
Screenshot: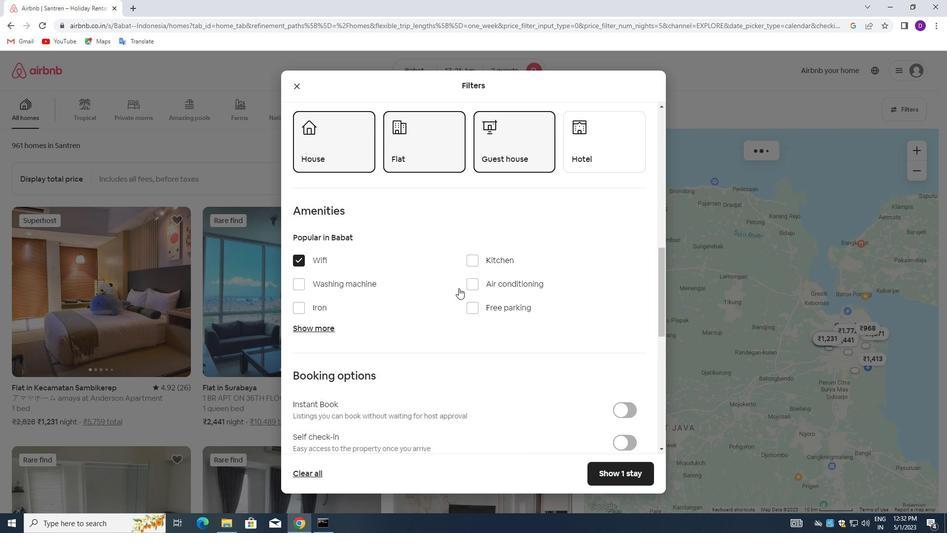 
Action: Mouse moved to (619, 289)
Screenshot: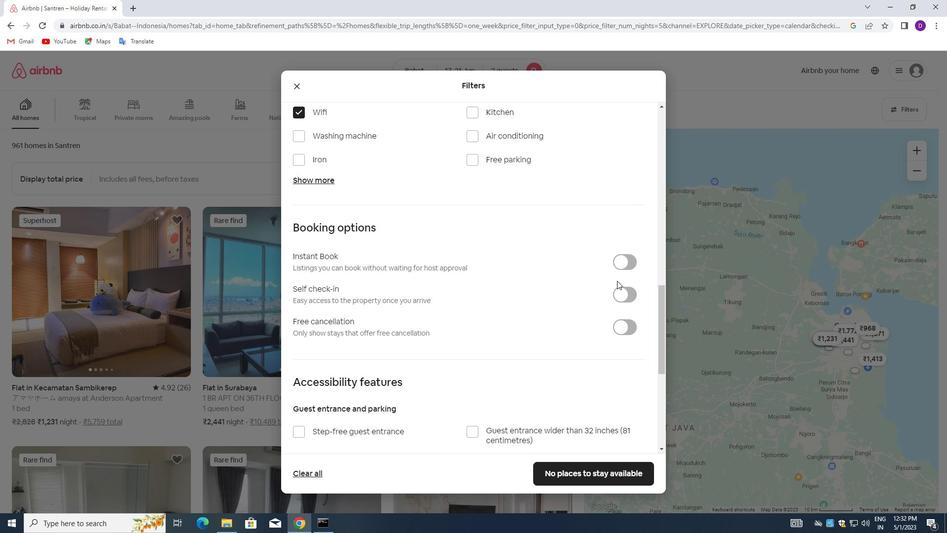 
Action: Mouse pressed left at (619, 289)
Screenshot: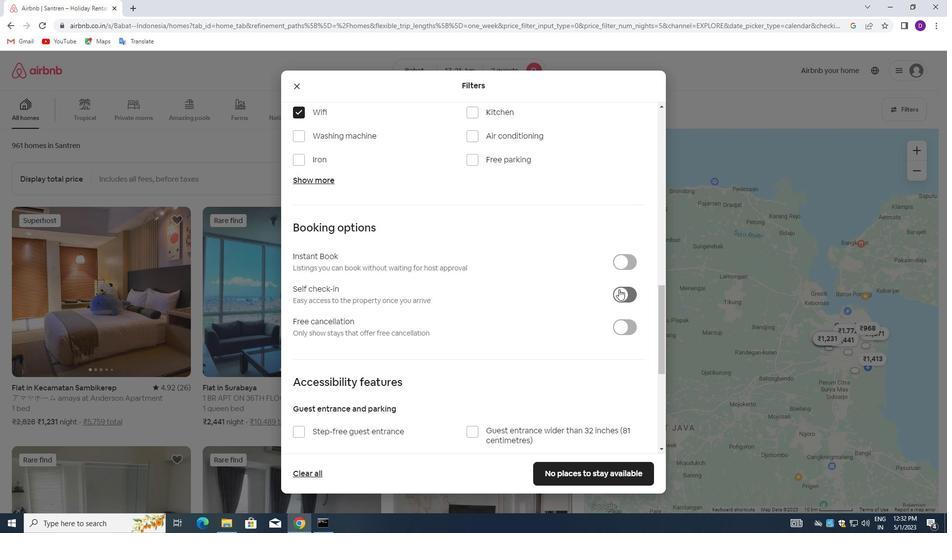 
Action: Mouse moved to (446, 294)
Screenshot: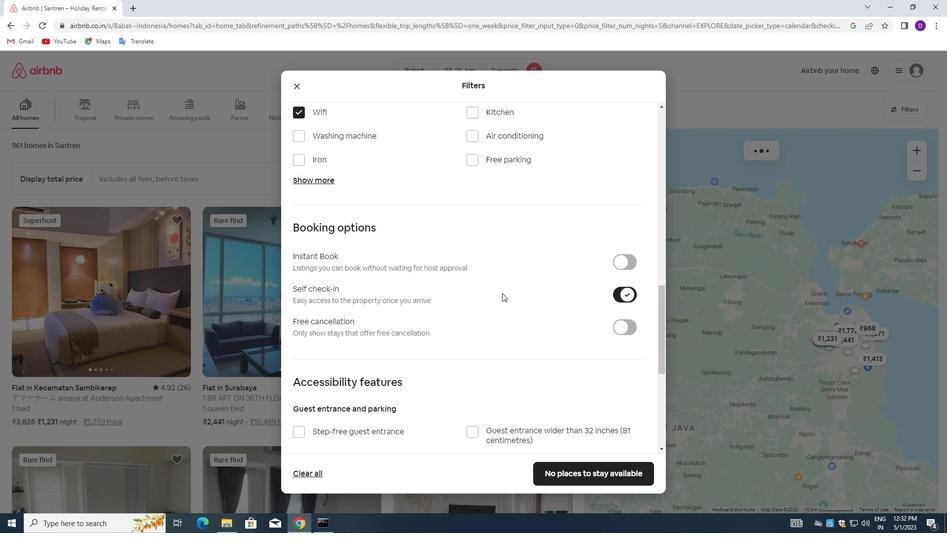 
Action: Mouse scrolled (446, 293) with delta (0, 0)
Screenshot: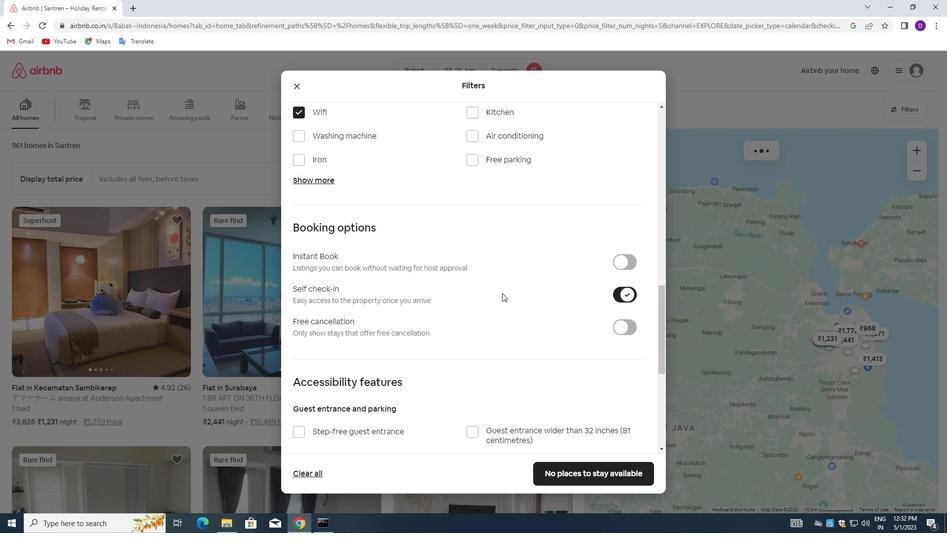 
Action: Mouse moved to (441, 296)
Screenshot: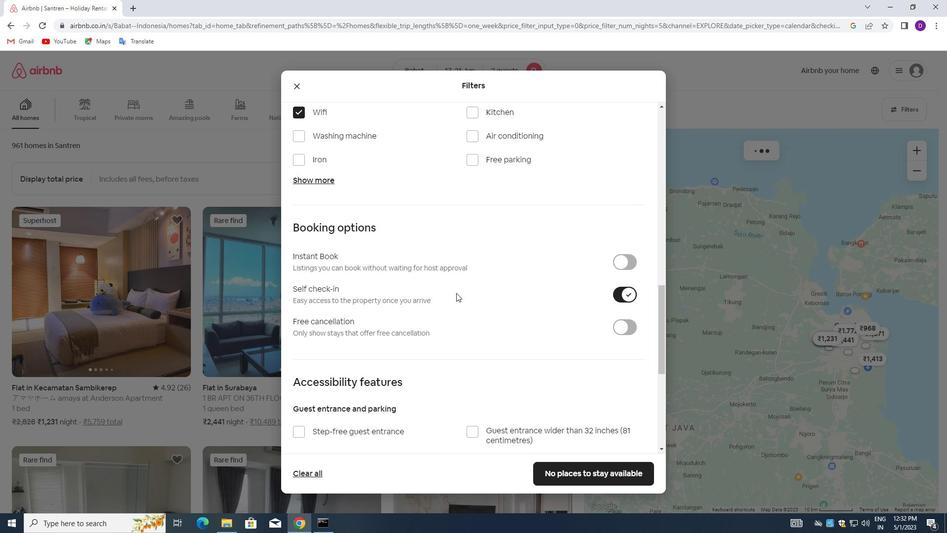 
Action: Mouse scrolled (441, 295) with delta (0, 0)
Screenshot: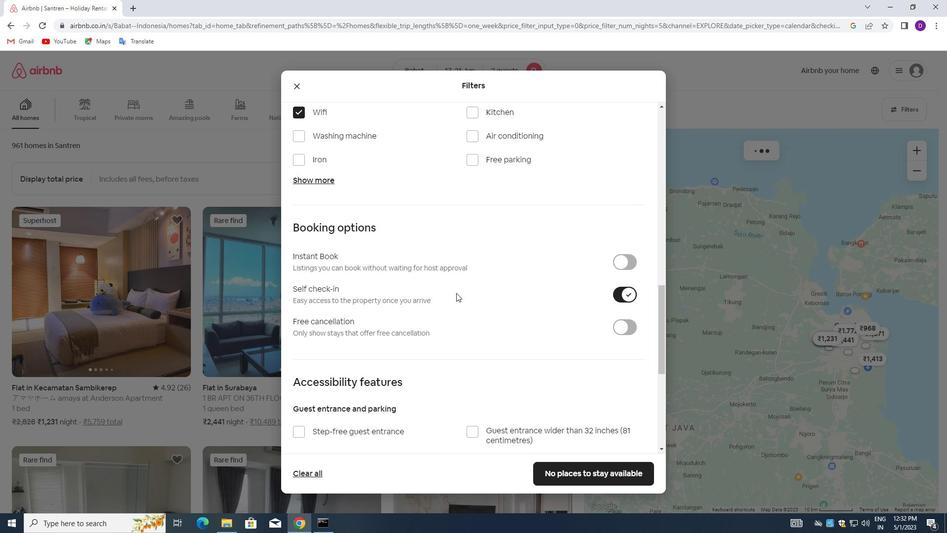 
Action: Mouse moved to (440, 296)
Screenshot: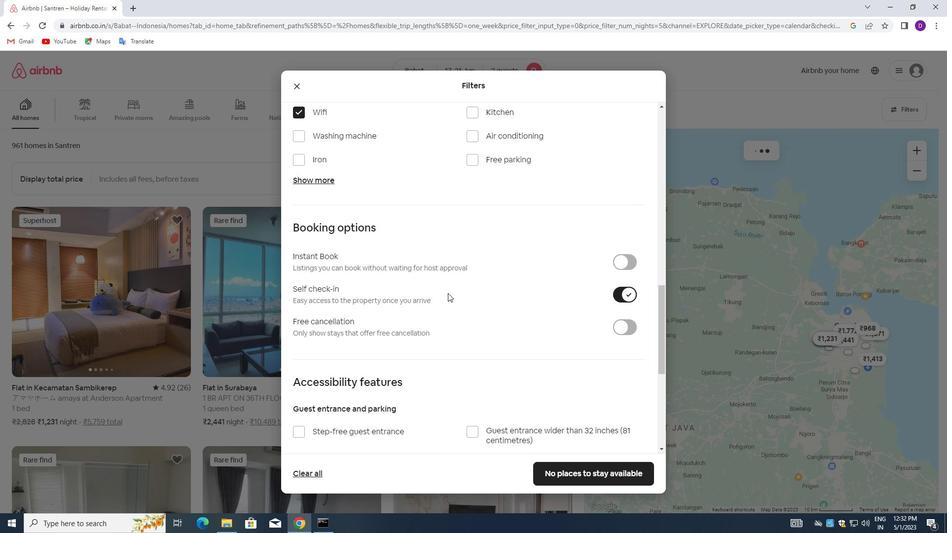 
Action: Mouse scrolled (440, 296) with delta (0, 0)
Screenshot: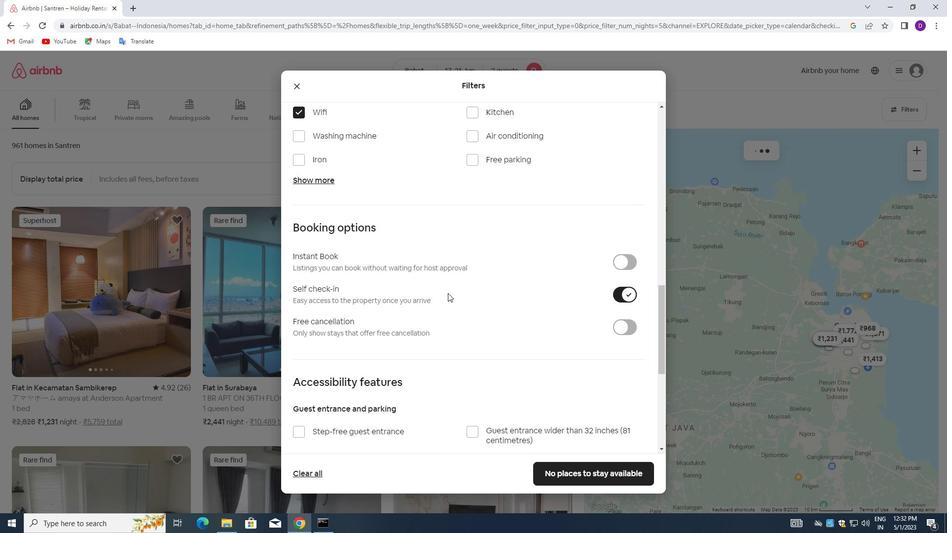 
Action: Mouse moved to (439, 296)
Screenshot: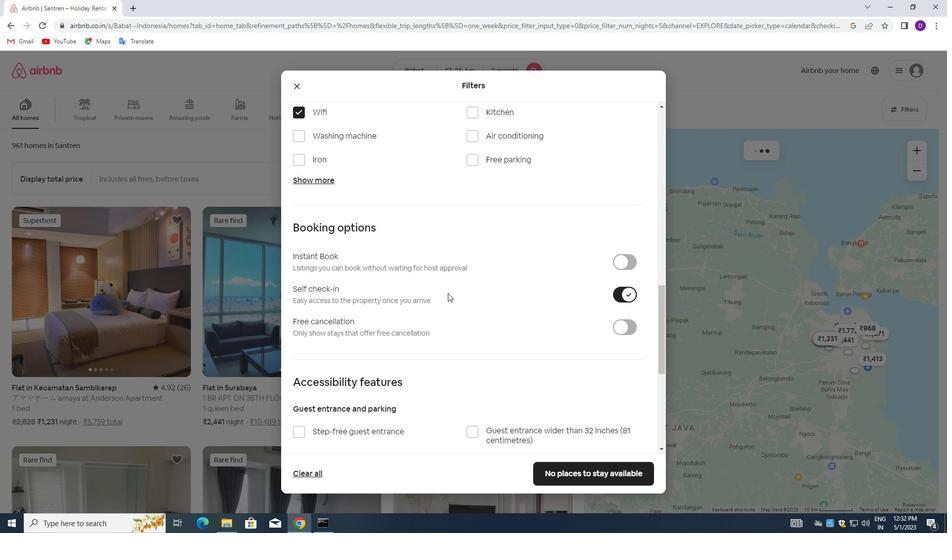 
Action: Mouse scrolled (439, 296) with delta (0, 0)
Screenshot: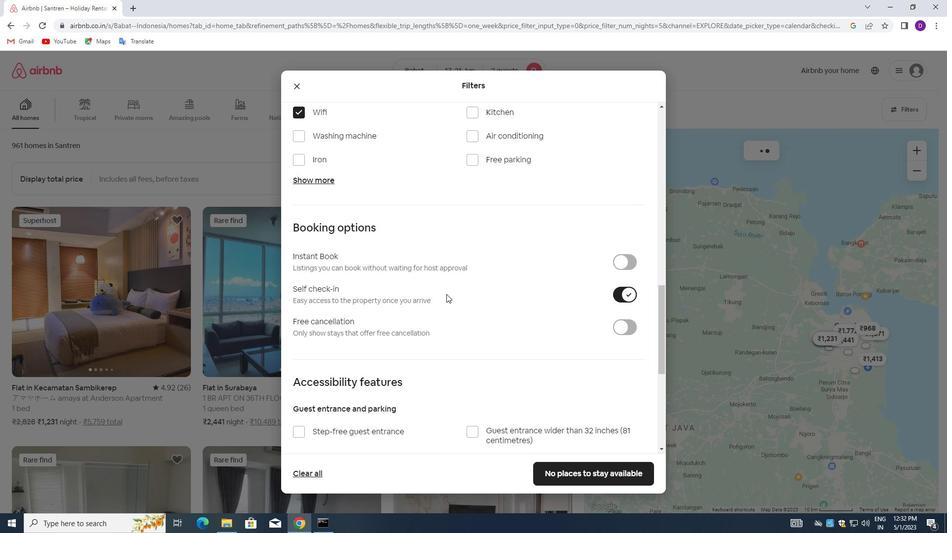 
Action: Mouse moved to (438, 296)
Screenshot: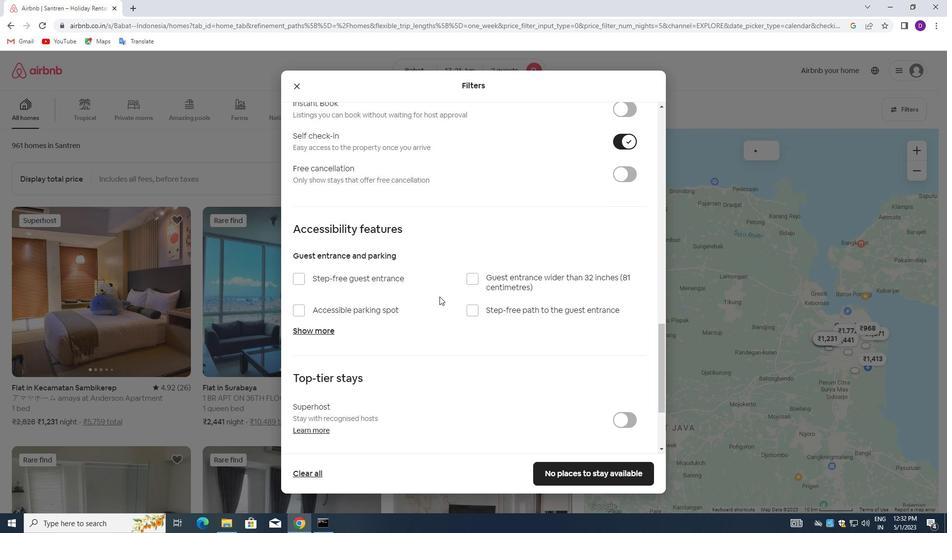 
Action: Mouse scrolled (438, 296) with delta (0, 0)
Screenshot: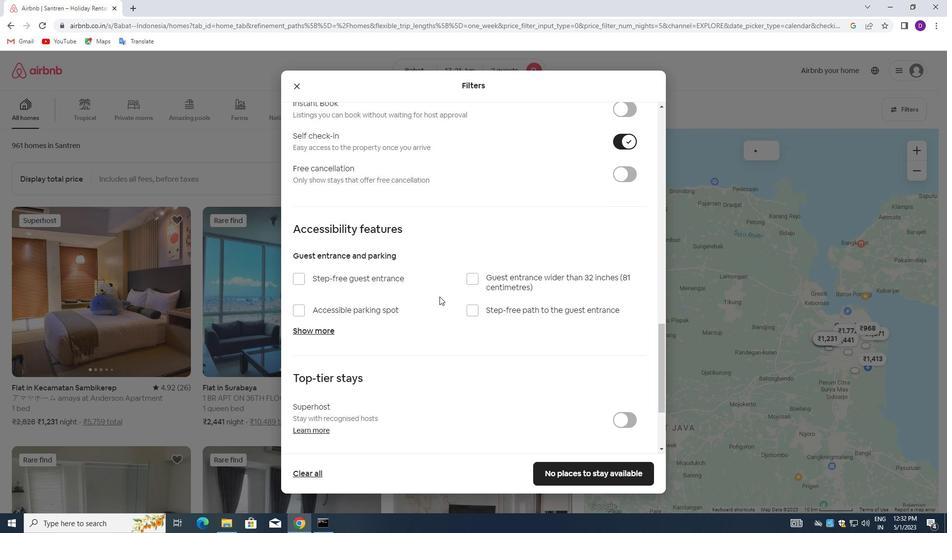
Action: Mouse moved to (431, 301)
Screenshot: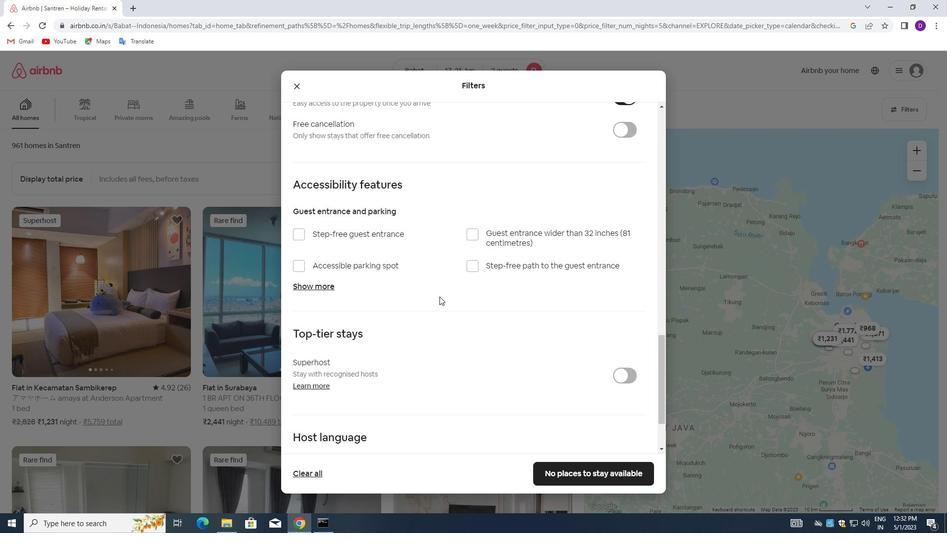 
Action: Mouse scrolled (431, 300) with delta (0, 0)
Screenshot: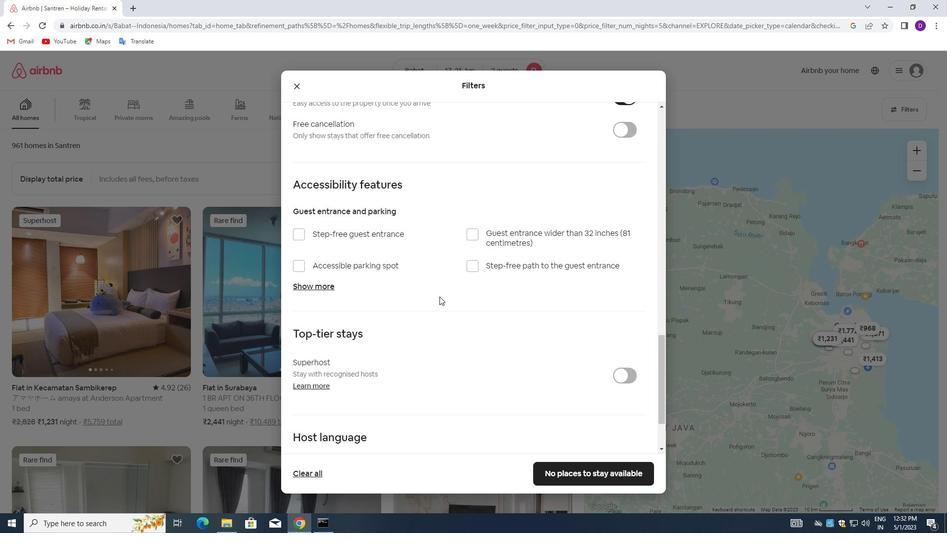 
Action: Mouse moved to (426, 306)
Screenshot: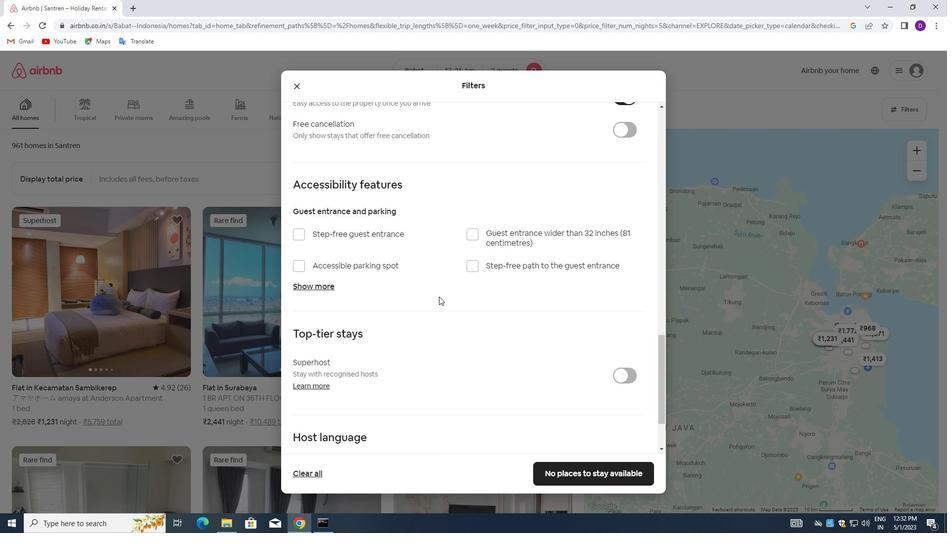 
Action: Mouse scrolled (426, 305) with delta (0, 0)
Screenshot: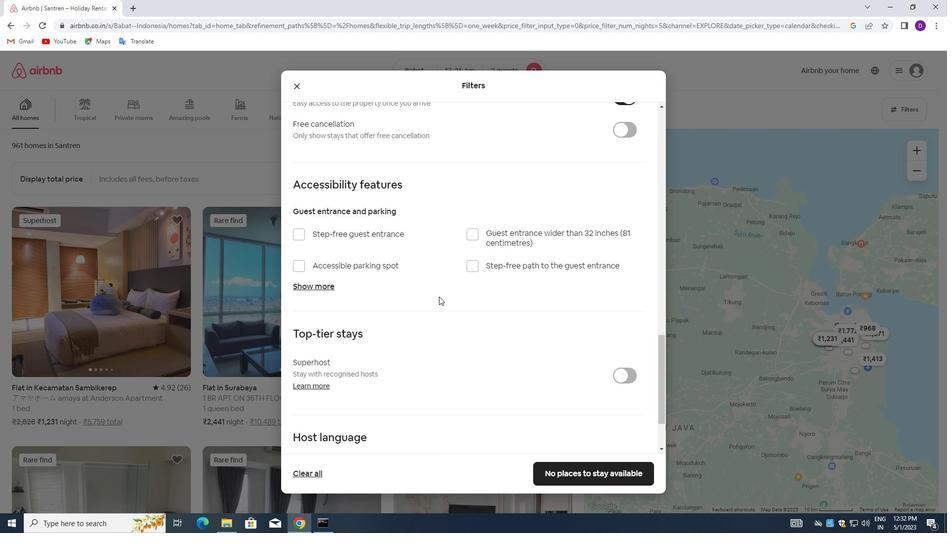 
Action: Mouse moved to (419, 312)
Screenshot: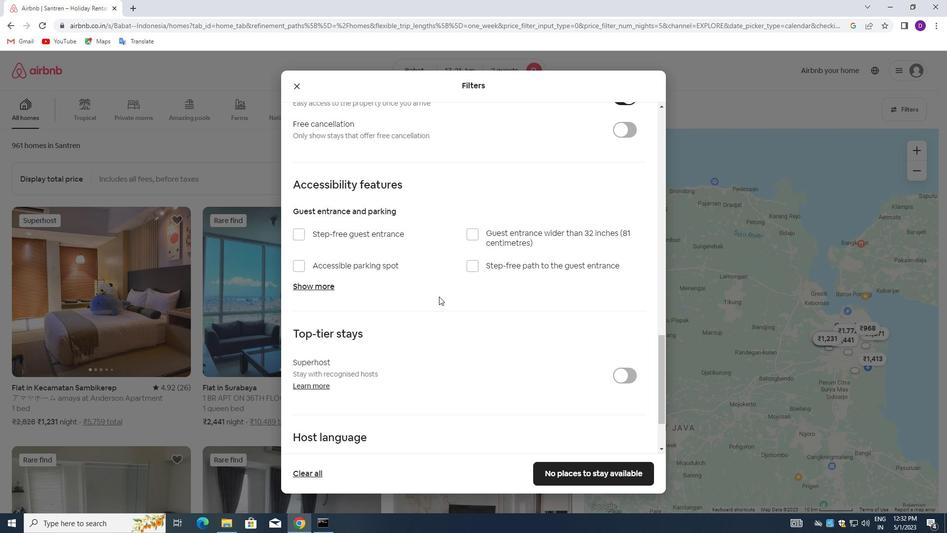 
Action: Mouse scrolled (419, 312) with delta (0, 0)
Screenshot: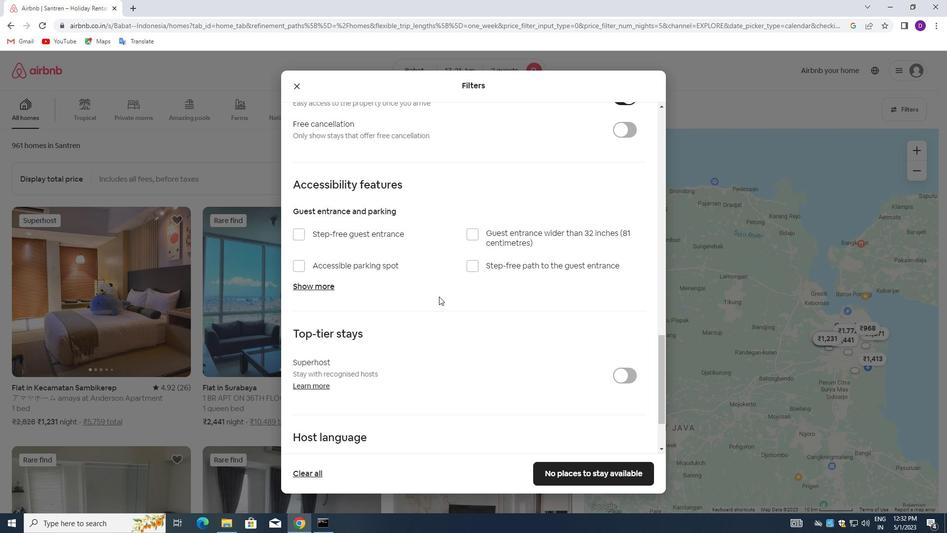 
Action: Mouse moved to (298, 379)
Screenshot: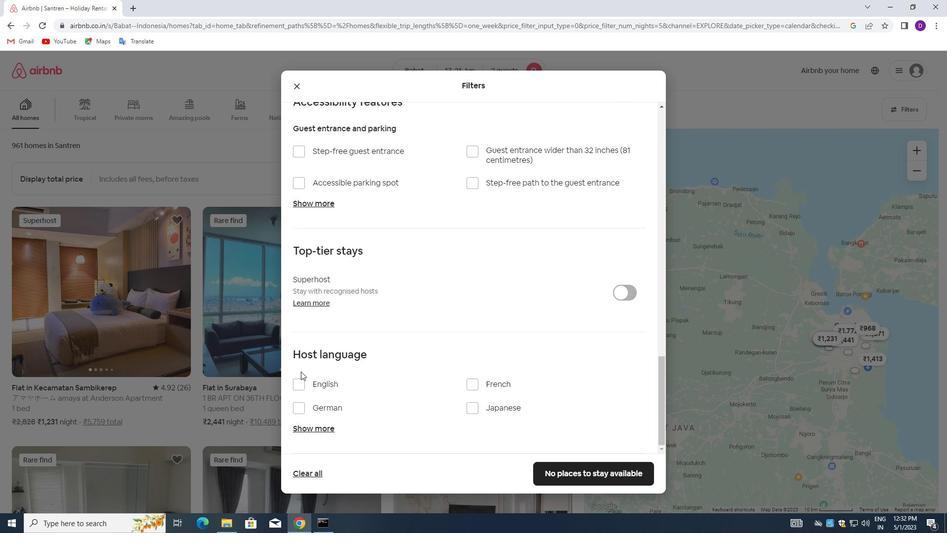 
Action: Mouse pressed left at (298, 379)
Screenshot: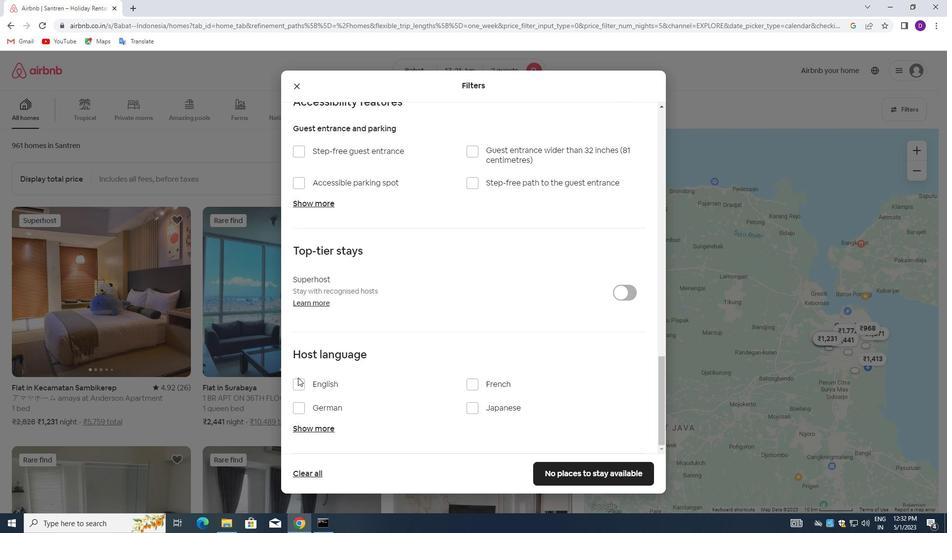 
Action: Mouse moved to (552, 469)
Screenshot: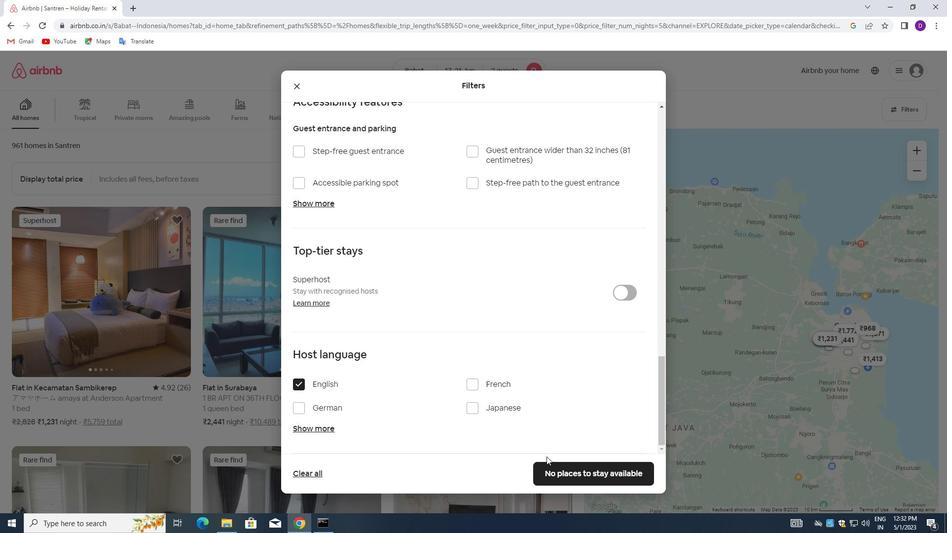 
Action: Mouse pressed left at (552, 469)
Screenshot: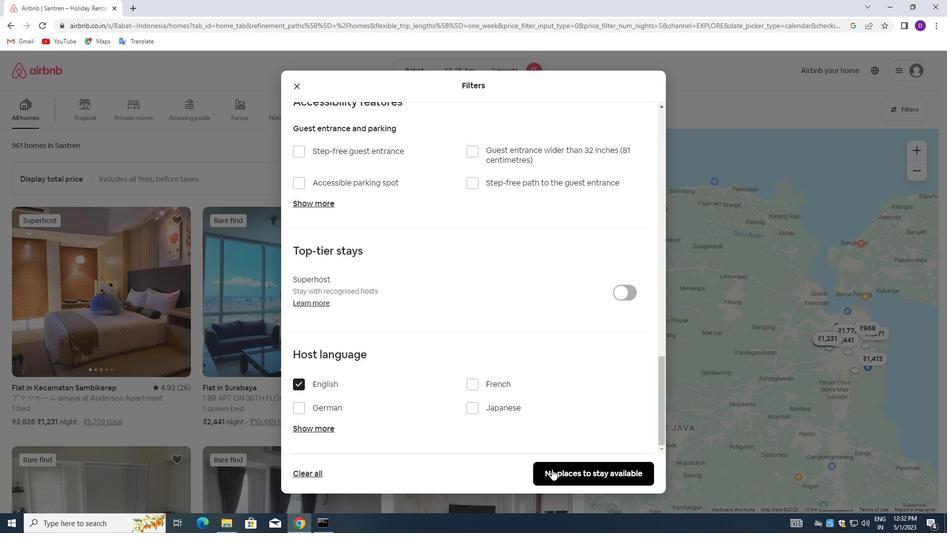 
Action: Mouse moved to (477, 307)
Screenshot: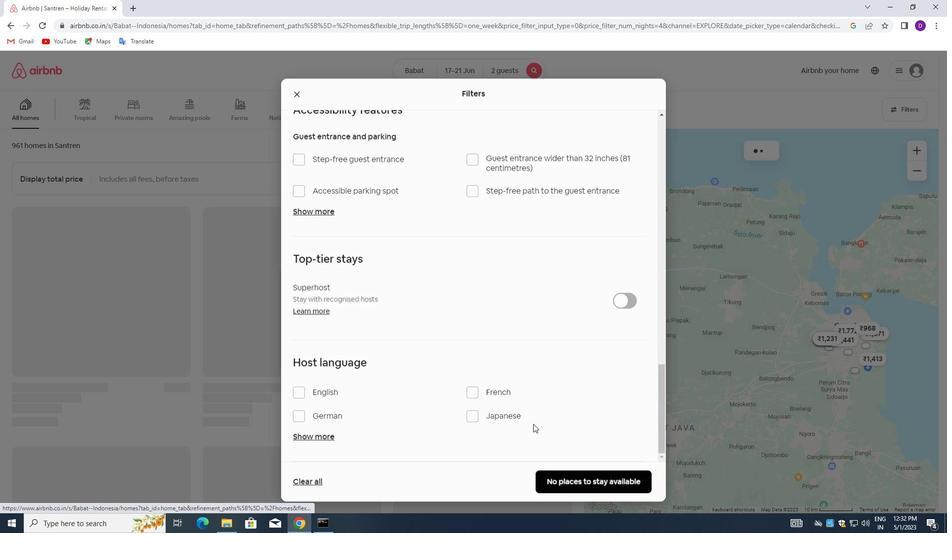 
